 Task: Play online Dominion games in medium mode.
Action: Mouse moved to (199, 324)
Screenshot: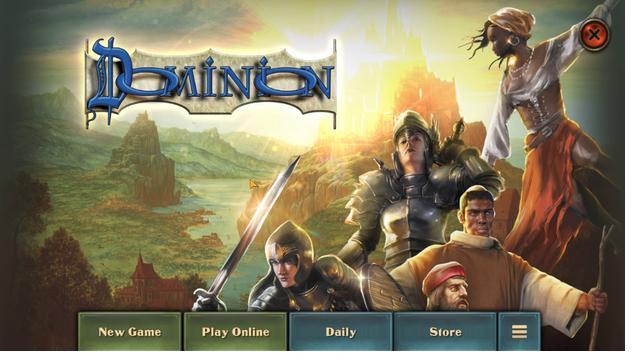 
Action: Mouse pressed left at (199, 324)
Screenshot: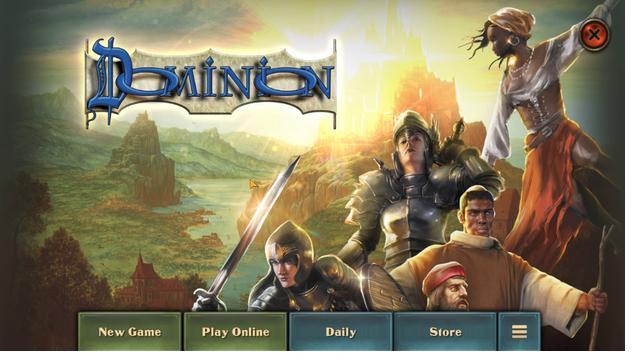 
Action: Mouse moved to (289, 219)
Screenshot: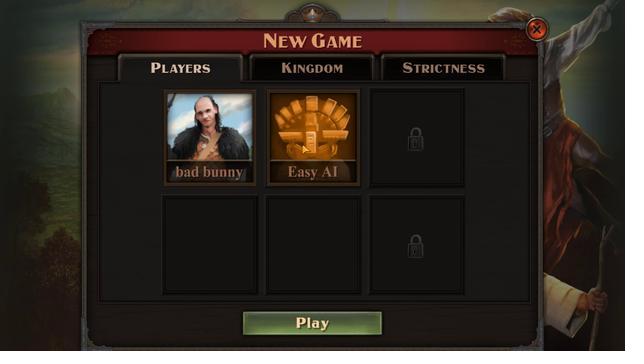 
Action: Mouse pressed left at (289, 219)
Screenshot: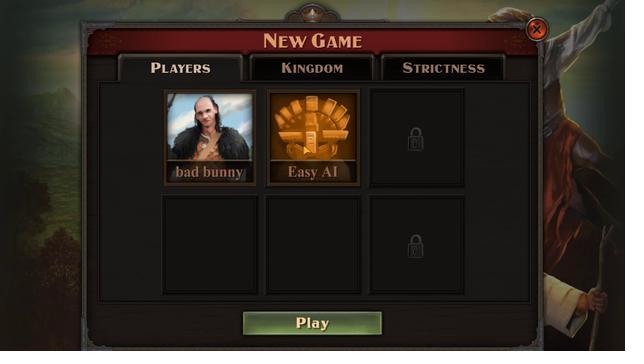 
Action: Mouse moved to (219, 275)
Screenshot: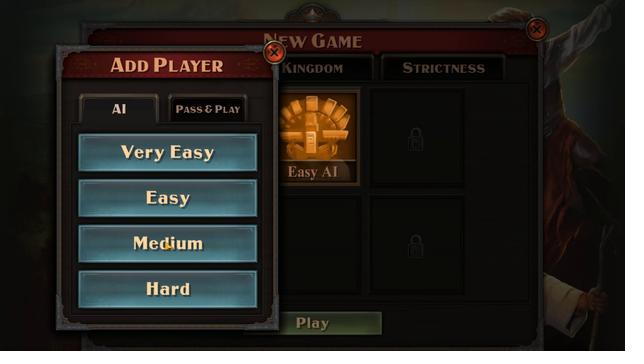 
Action: Mouse pressed left at (219, 275)
Screenshot: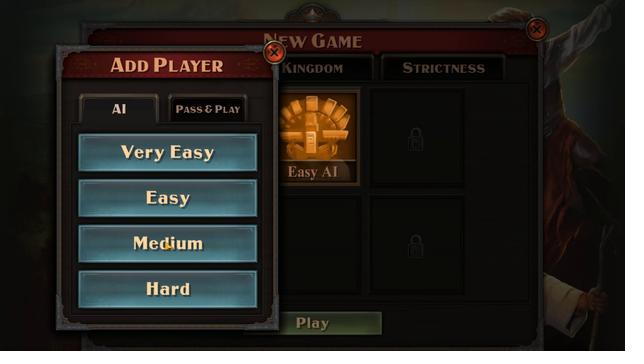 
Action: Mouse moved to (276, 318)
Screenshot: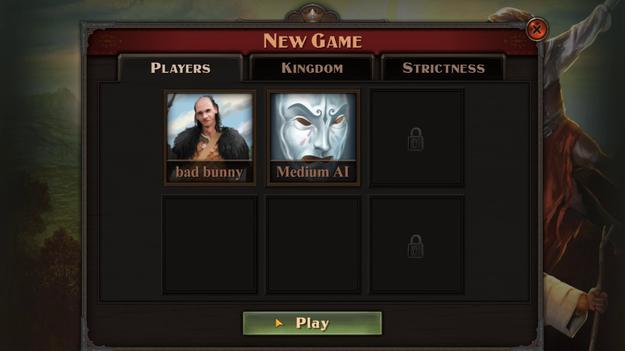 
Action: Mouse pressed left at (276, 318)
Screenshot: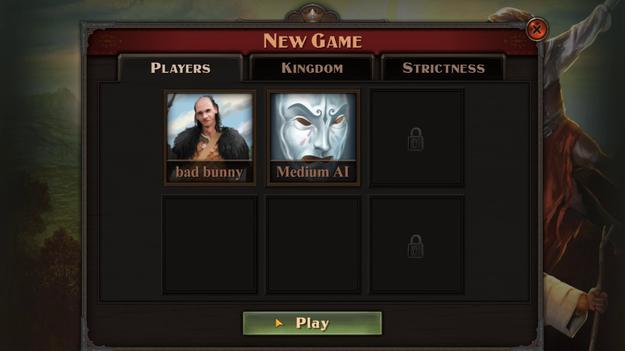 
Action: Mouse moved to (212, 315)
Screenshot: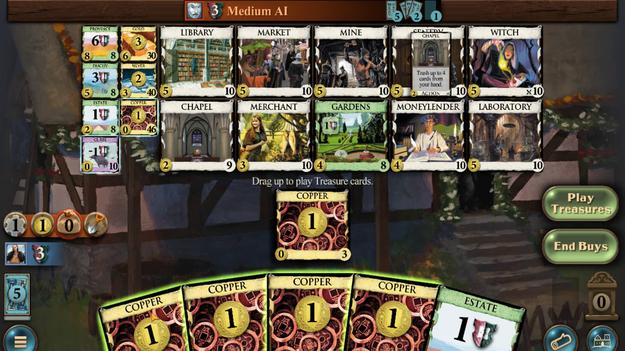 
Action: Mouse pressed left at (212, 315)
Screenshot: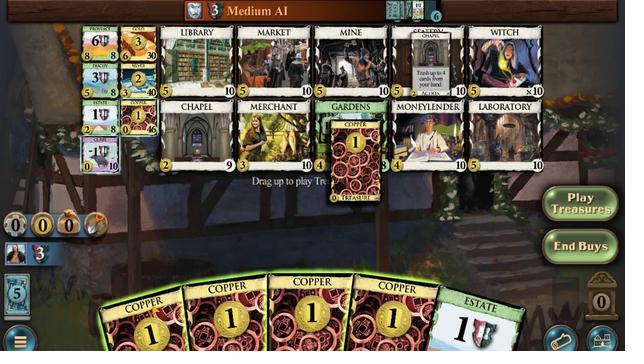 
Action: Mouse moved to (242, 320)
Screenshot: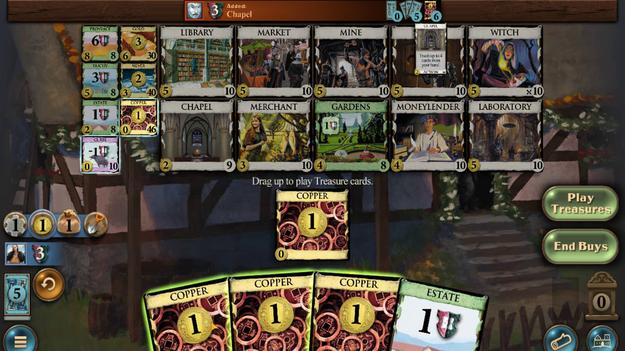
Action: Mouse pressed left at (242, 320)
Screenshot: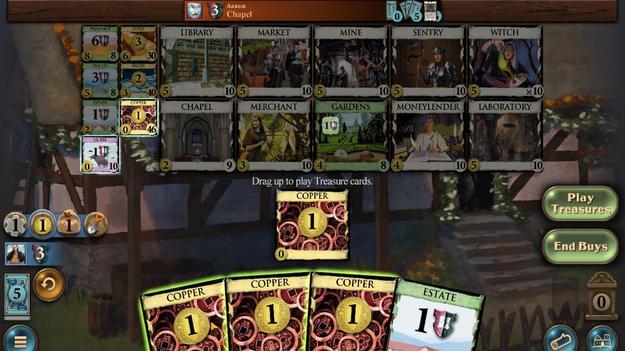 
Action: Mouse moved to (247, 319)
Screenshot: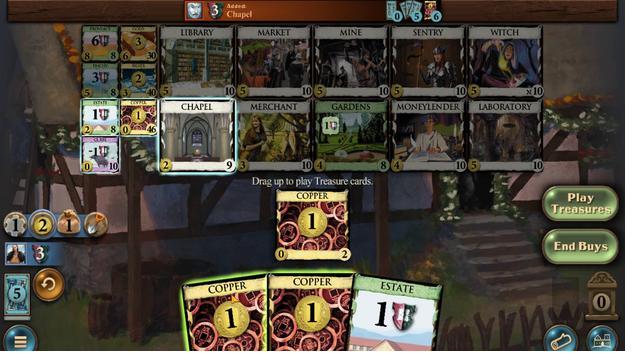 
Action: Mouse pressed left at (247, 319)
Screenshot: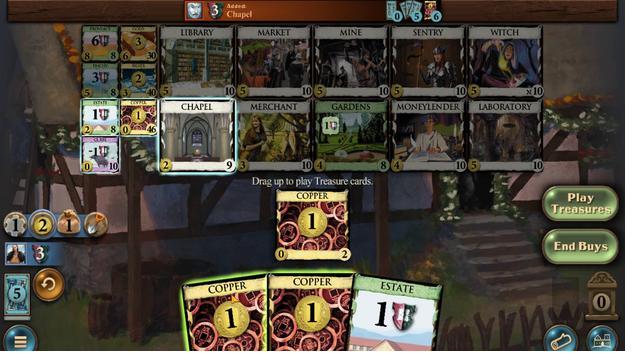 
Action: Mouse moved to (254, 329)
Screenshot: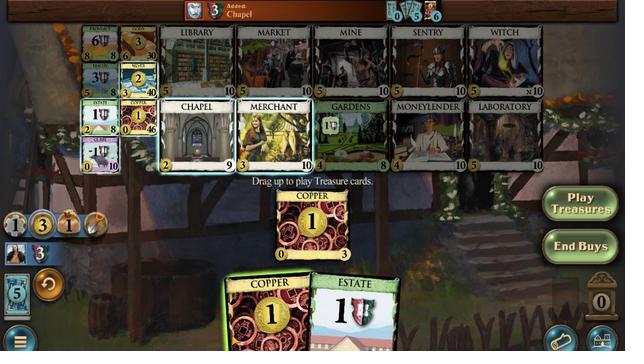 
Action: Mouse pressed left at (254, 329)
Screenshot: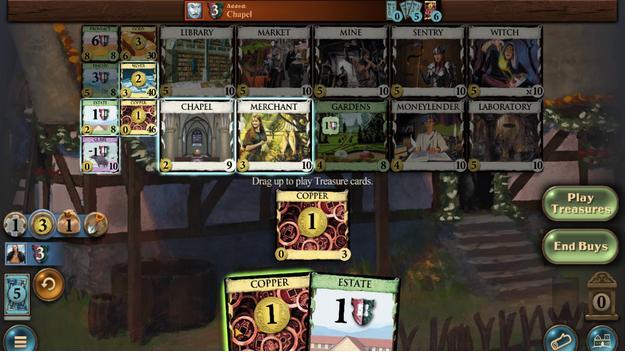 
Action: Mouse moved to (209, 184)
Screenshot: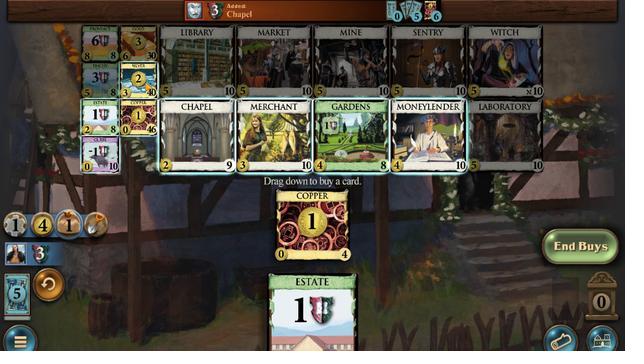 
Action: Mouse pressed left at (209, 184)
Screenshot: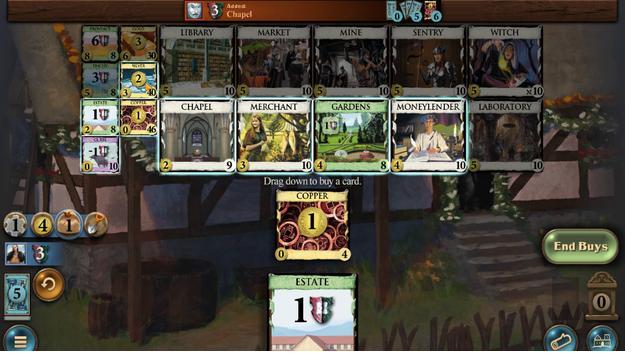 
Action: Mouse moved to (205, 179)
Screenshot: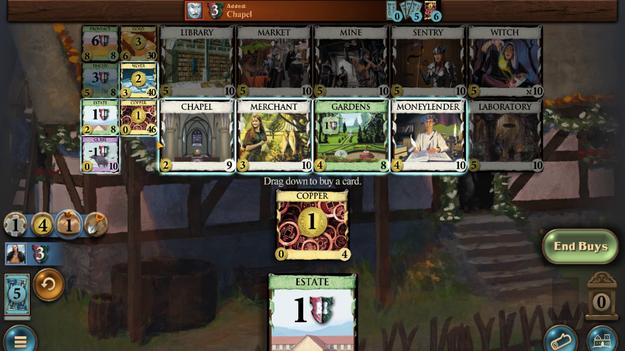 
Action: Mouse pressed left at (205, 179)
Screenshot: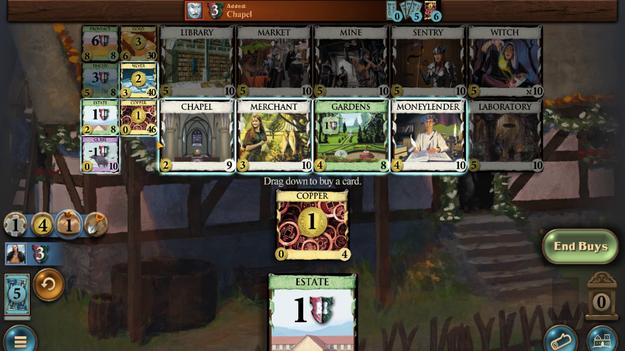 
Action: Mouse moved to (304, 222)
Screenshot: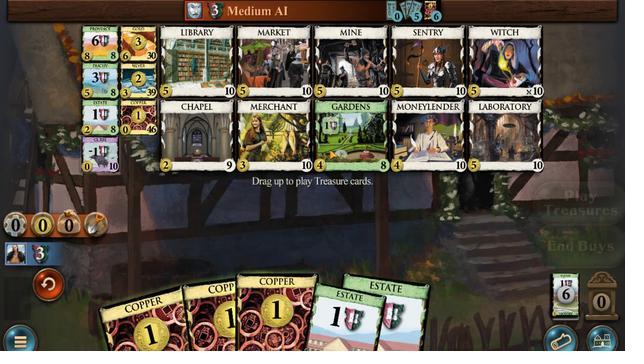 
Action: Mouse pressed left at (304, 222)
Screenshot: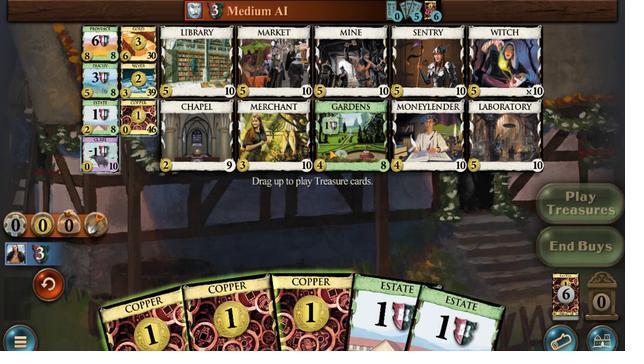 
Action: Mouse moved to (351, 268)
Screenshot: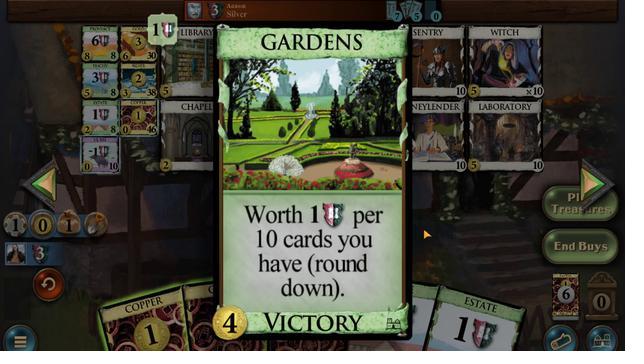 
Action: Mouse pressed left at (351, 268)
Screenshot: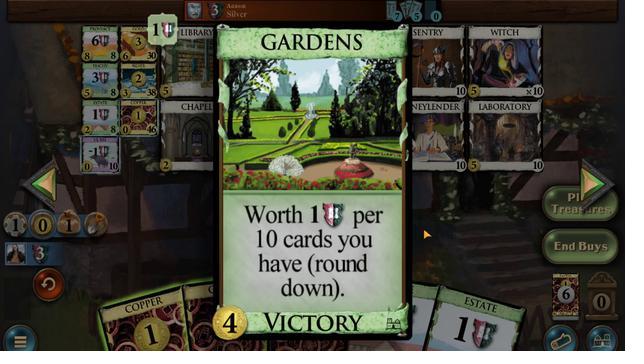 
Action: Mouse moved to (252, 307)
Screenshot: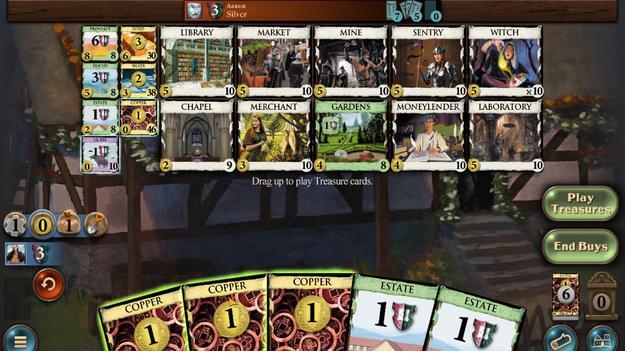 
Action: Mouse pressed left at (252, 307)
Screenshot: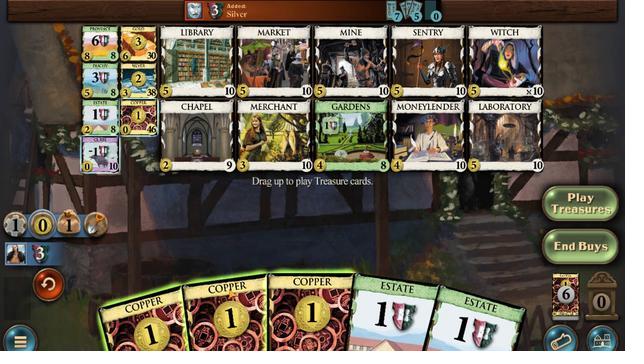 
Action: Mouse moved to (266, 311)
Screenshot: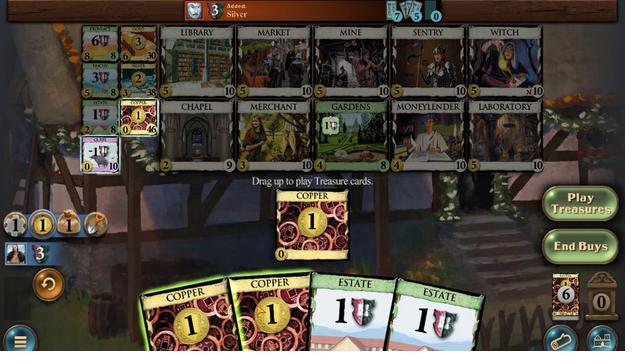 
Action: Mouse pressed left at (266, 311)
Screenshot: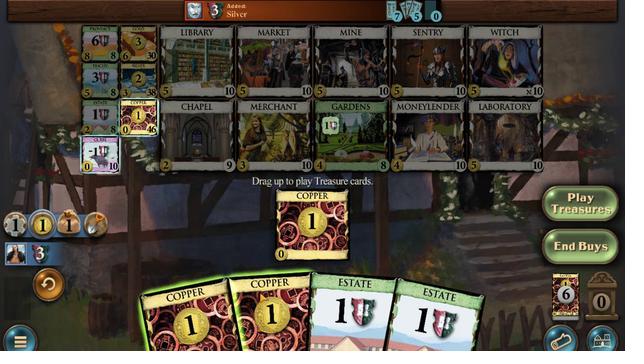
Action: Mouse moved to (244, 310)
Screenshot: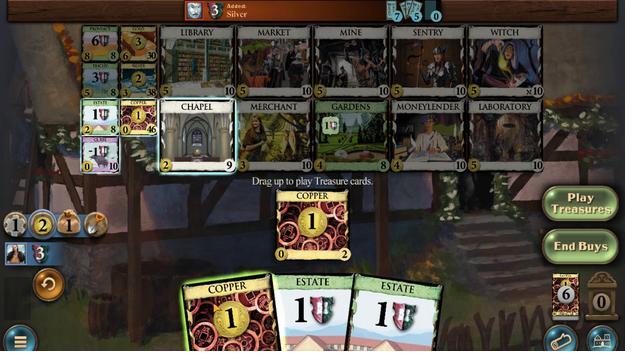 
Action: Mouse pressed left at (244, 310)
Screenshot: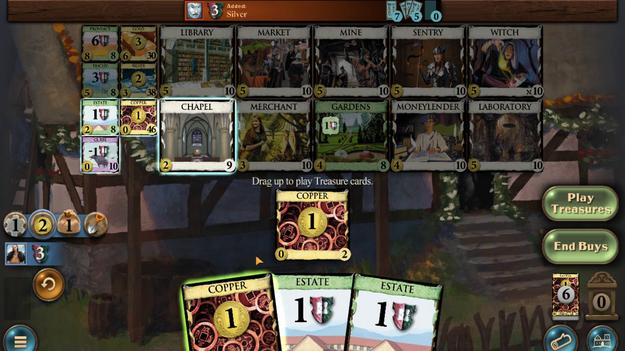 
Action: Mouse moved to (279, 213)
Screenshot: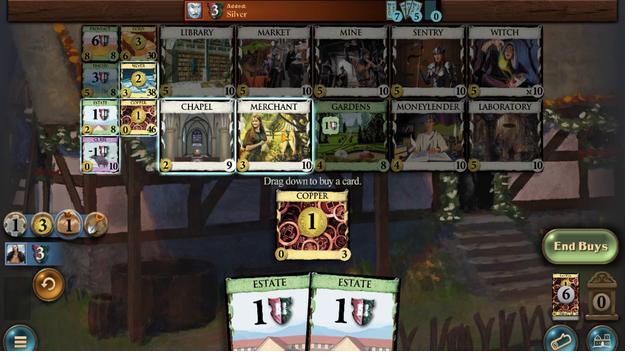 
Action: Mouse pressed left at (279, 213)
Screenshot: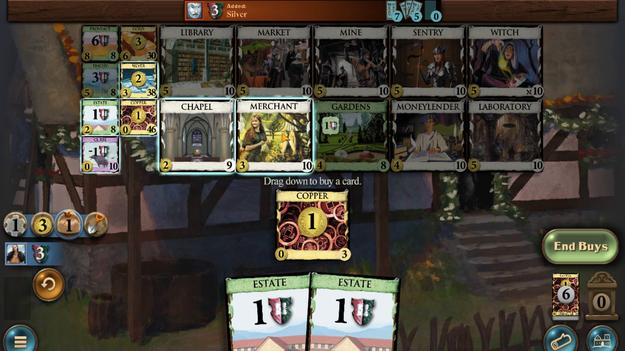 
Action: Mouse pressed left at (279, 213)
Screenshot: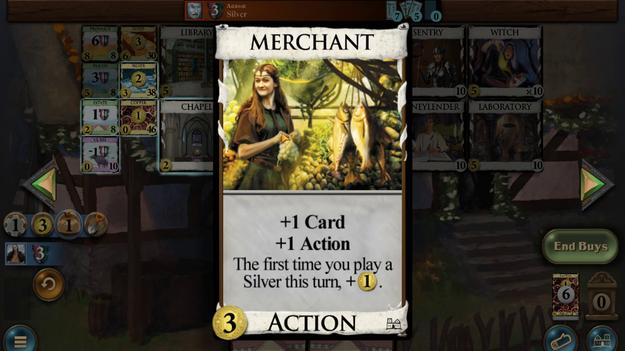 
Action: Mouse moved to (202, 185)
Screenshot: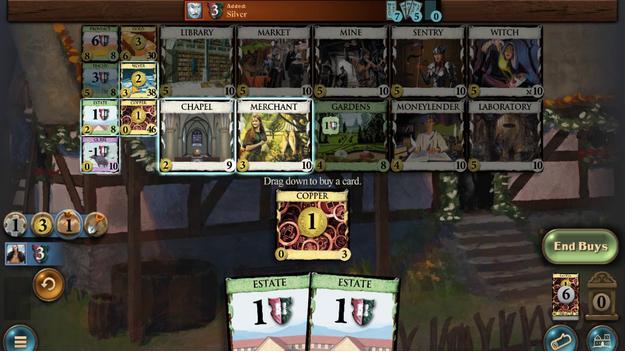 
Action: Mouse pressed left at (202, 185)
Screenshot: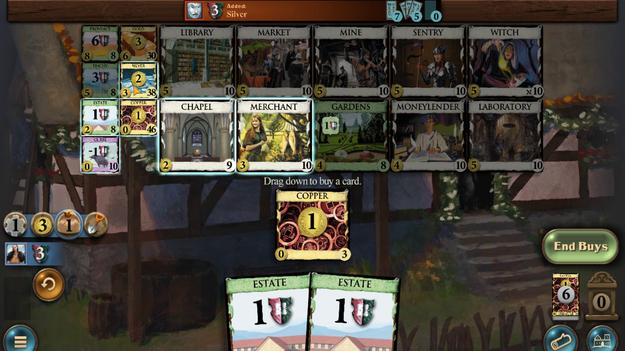 
Action: Mouse moved to (299, 317)
Screenshot: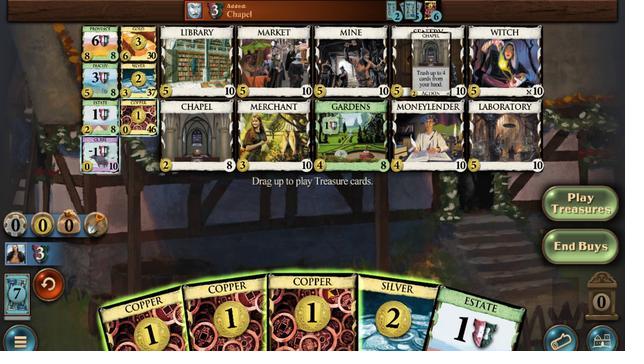 
Action: Mouse pressed left at (299, 317)
Screenshot: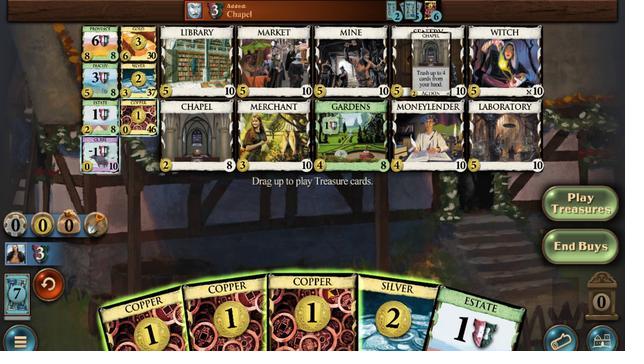 
Action: Mouse moved to (274, 317)
Screenshot: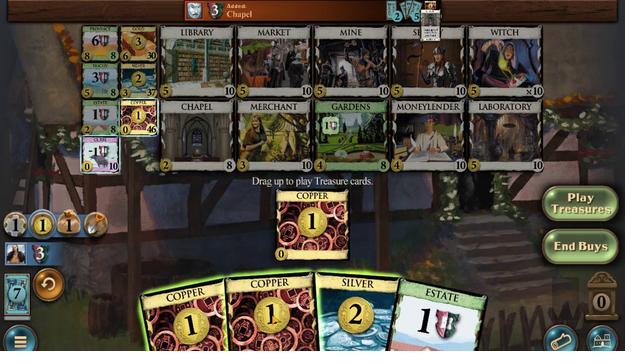 
Action: Mouse pressed left at (274, 317)
Screenshot: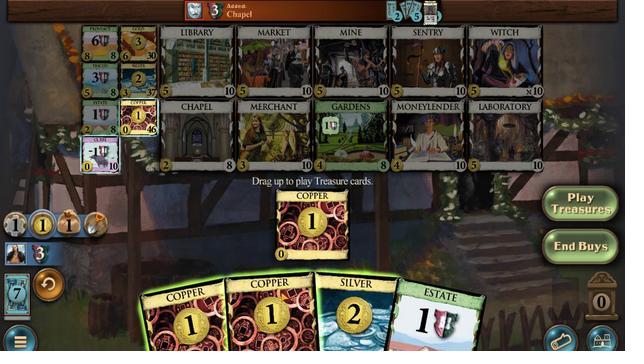 
Action: Mouse moved to (289, 323)
Screenshot: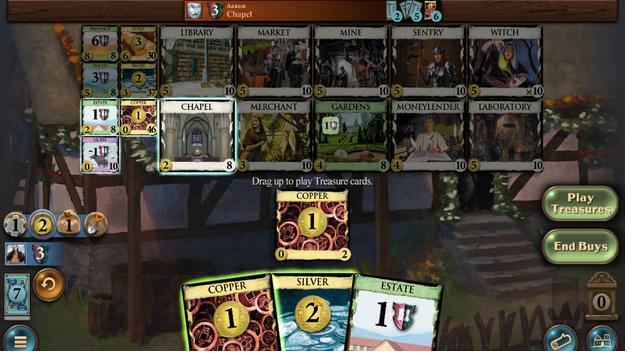 
Action: Mouse pressed left at (289, 323)
Screenshot: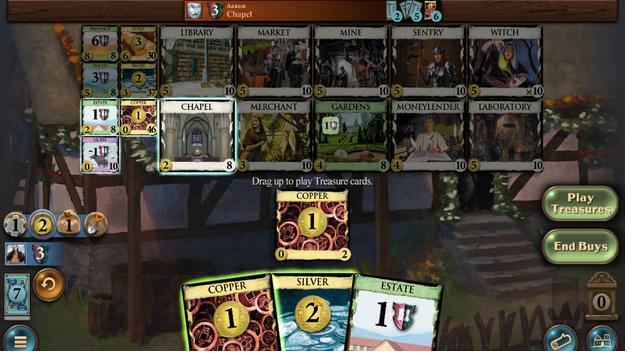 
Action: Mouse moved to (313, 212)
Screenshot: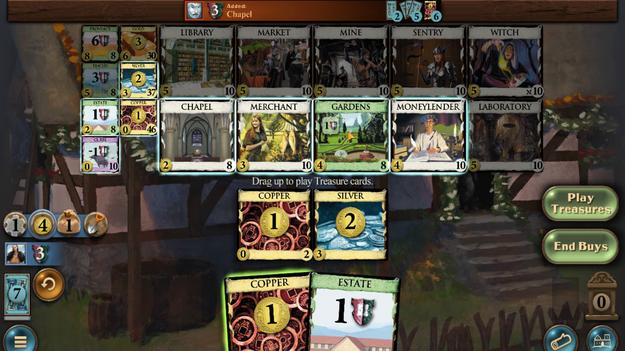 
Action: Mouse pressed left at (313, 212)
Screenshot: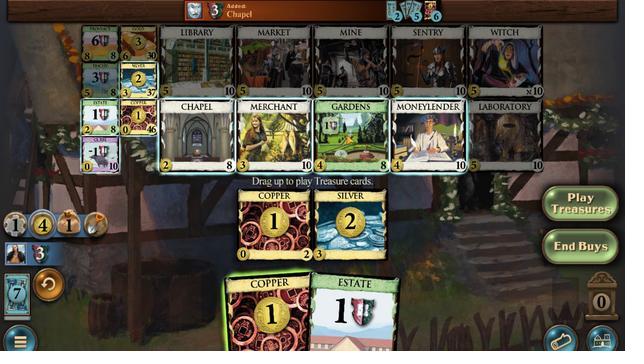 
Action: Mouse moved to (354, 219)
Screenshot: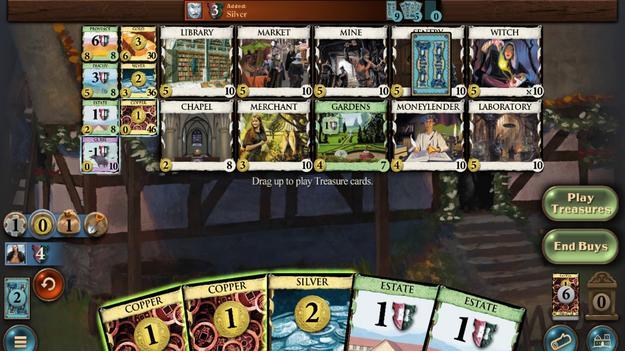
Action: Mouse pressed left at (354, 219)
Screenshot: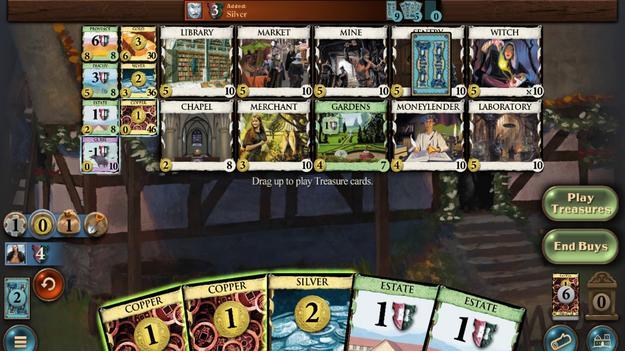 
Action: Mouse moved to (358, 259)
Screenshot: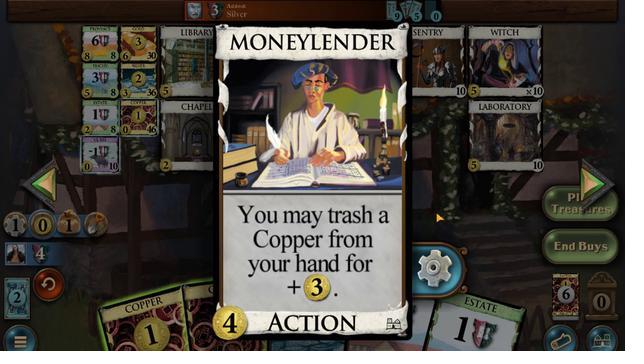 
Action: Mouse pressed left at (358, 259)
Screenshot: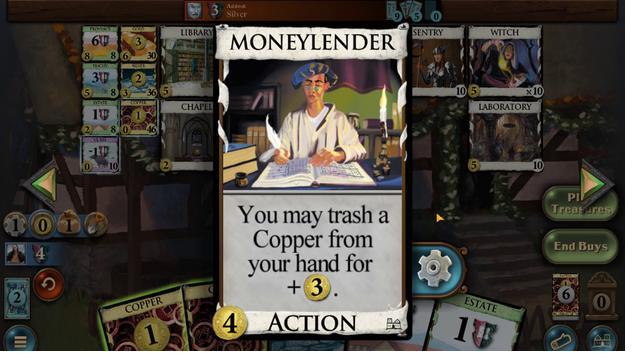 
Action: Mouse moved to (384, 220)
Screenshot: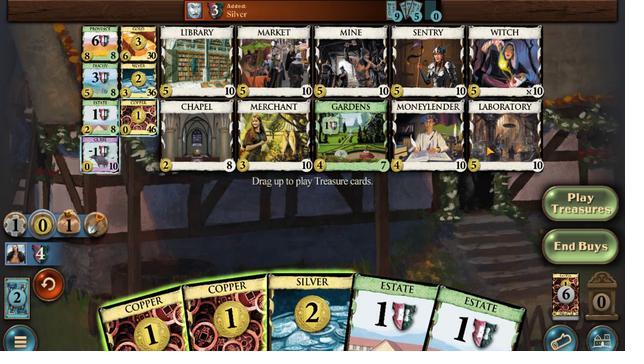 
Action: Mouse pressed left at (384, 220)
Screenshot: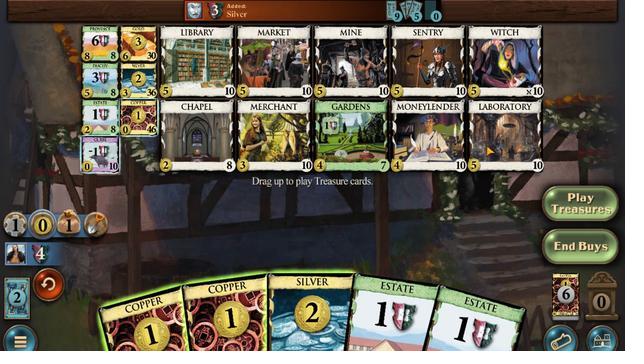 
Action: Mouse moved to (380, 257)
Screenshot: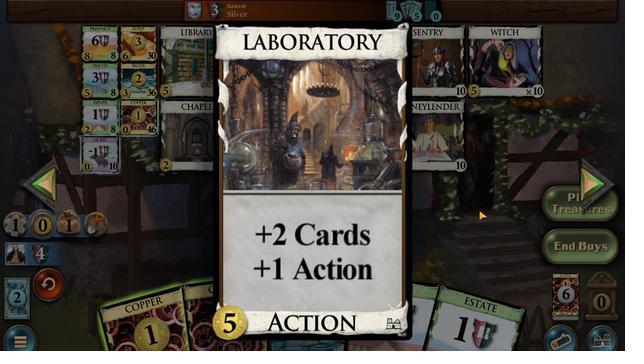 
Action: Mouse pressed left at (380, 257)
Screenshot: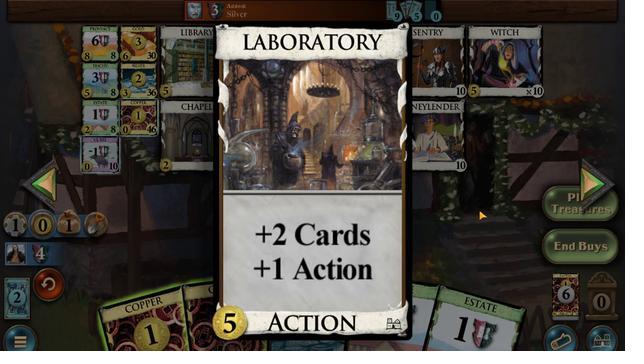 
Action: Mouse moved to (245, 315)
Screenshot: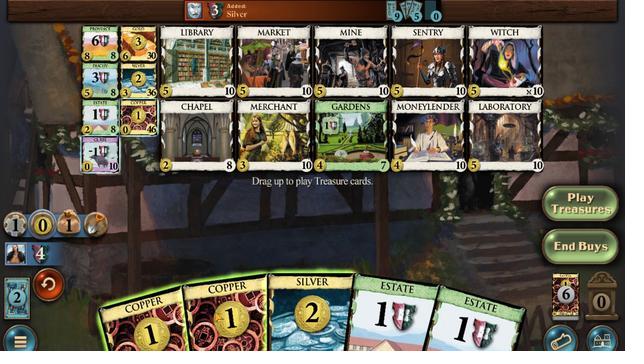 
Action: Mouse pressed left at (245, 315)
Screenshot: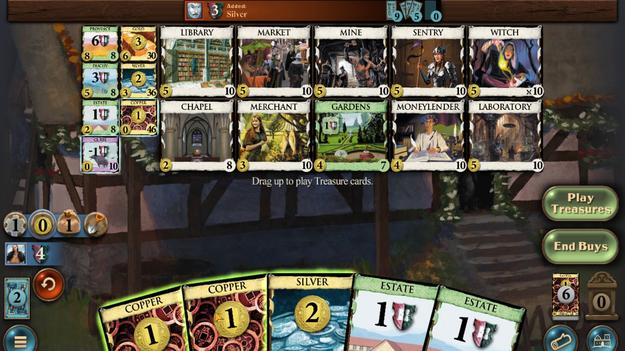 
Action: Mouse moved to (215, 326)
Screenshot: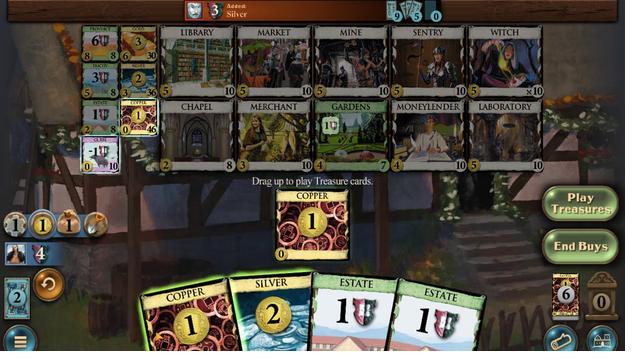 
Action: Mouse pressed left at (215, 326)
Screenshot: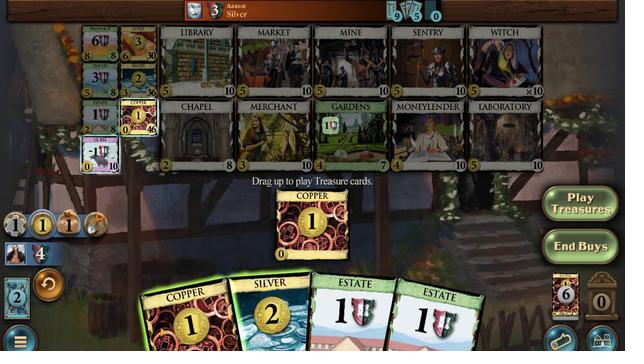 
Action: Mouse moved to (249, 330)
Screenshot: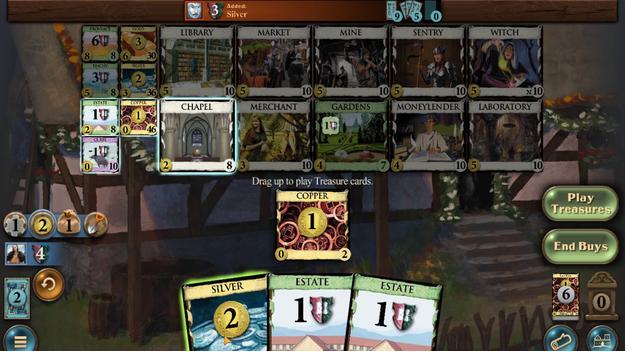 
Action: Mouse pressed left at (249, 330)
Screenshot: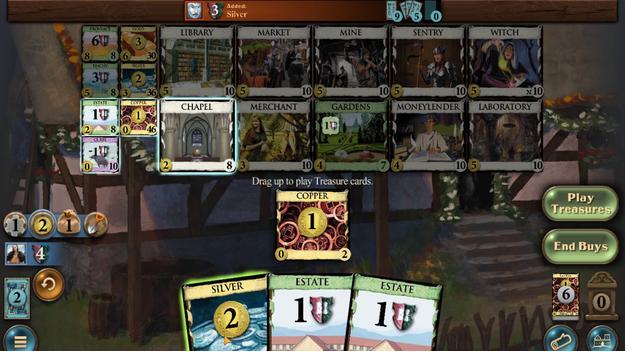 
Action: Mouse moved to (316, 211)
Screenshot: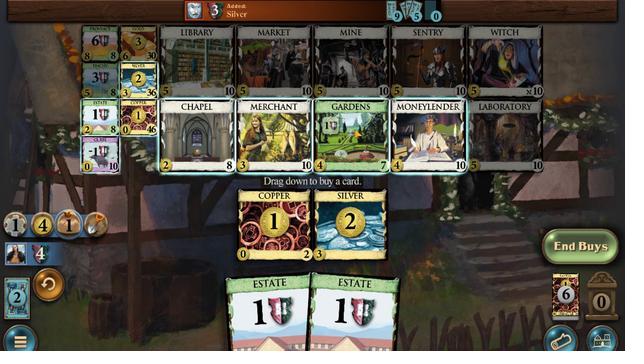 
Action: Mouse pressed left at (316, 211)
Screenshot: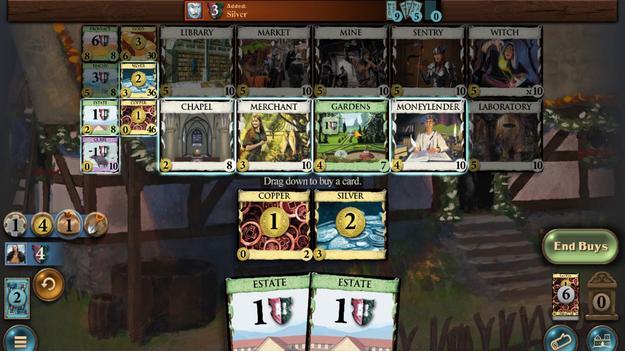 
Action: Mouse moved to (334, 306)
Screenshot: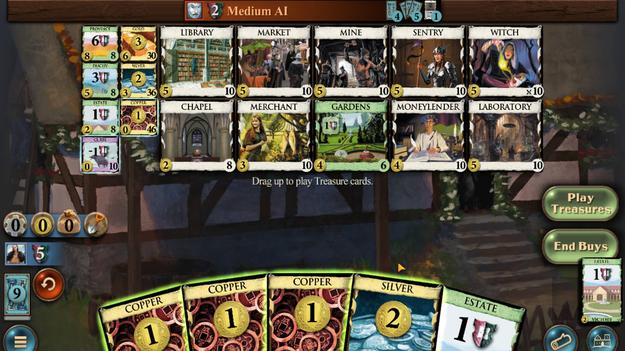 
Action: Mouse pressed left at (334, 306)
Screenshot: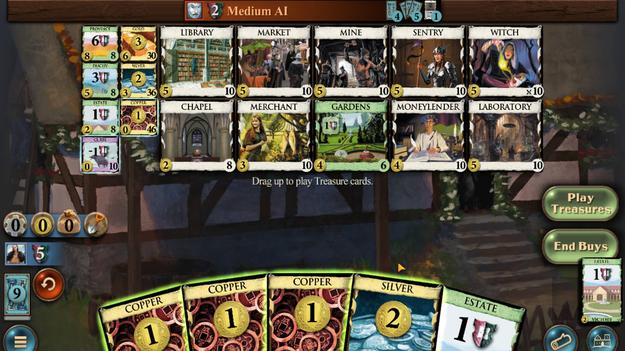 
Action: Mouse moved to (323, 301)
Screenshot: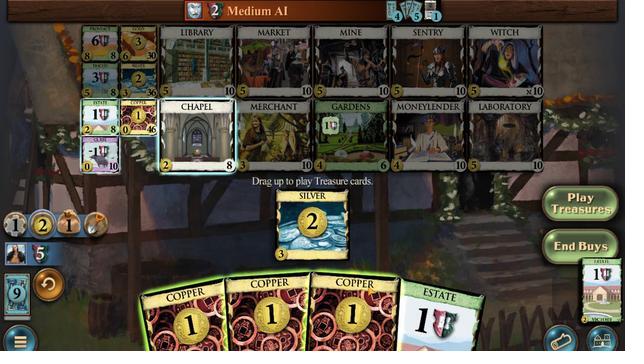 
Action: Mouse pressed left at (323, 301)
Screenshot: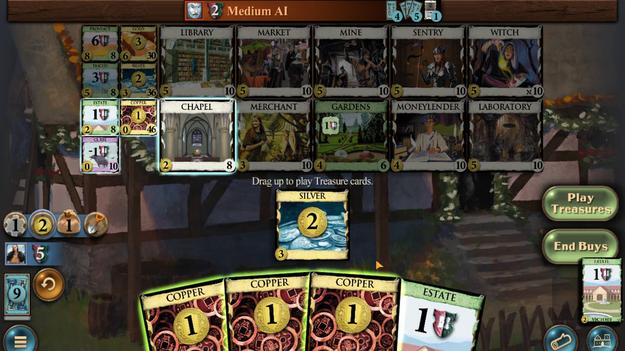 
Action: Mouse moved to (303, 307)
Screenshot: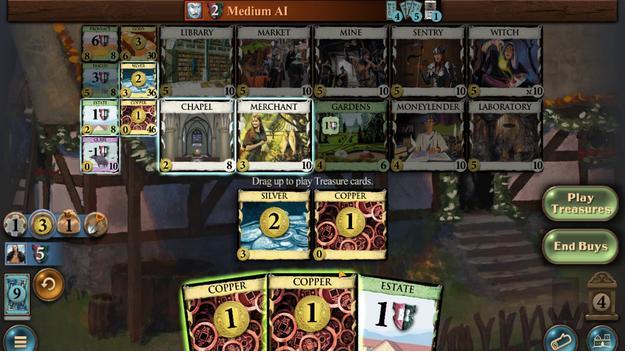 
Action: Mouse pressed left at (303, 307)
Screenshot: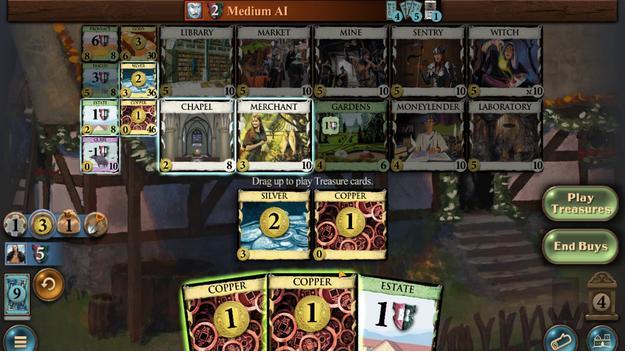 
Action: Mouse moved to (278, 307)
Screenshot: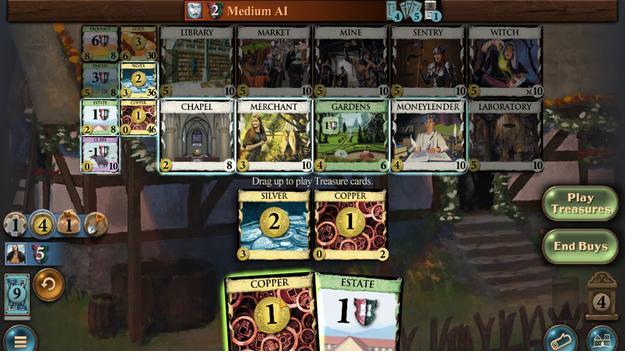 
Action: Mouse pressed left at (278, 307)
Screenshot: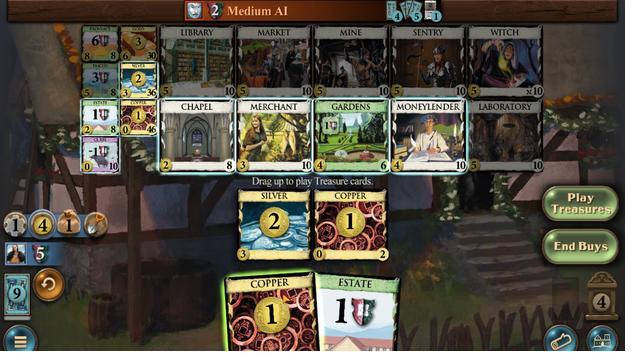 
Action: Mouse moved to (188, 182)
Screenshot: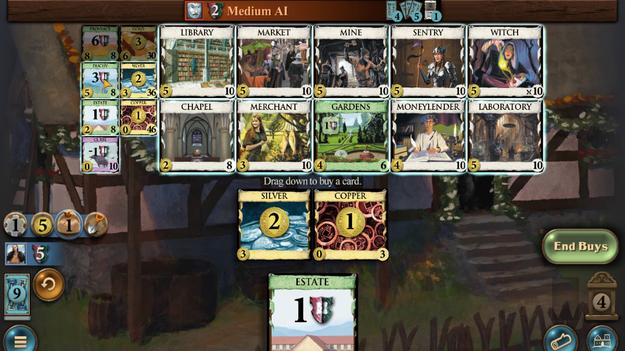 
Action: Mouse pressed left at (188, 182)
Screenshot: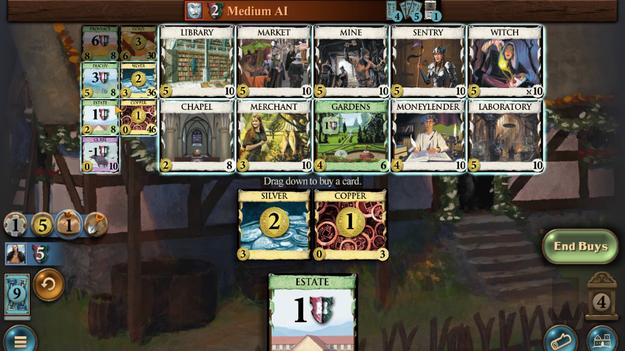 
Action: Mouse moved to (216, 314)
Screenshot: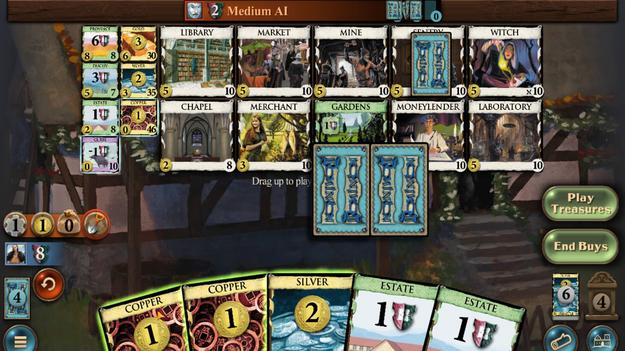 
Action: Mouse pressed left at (216, 314)
Screenshot: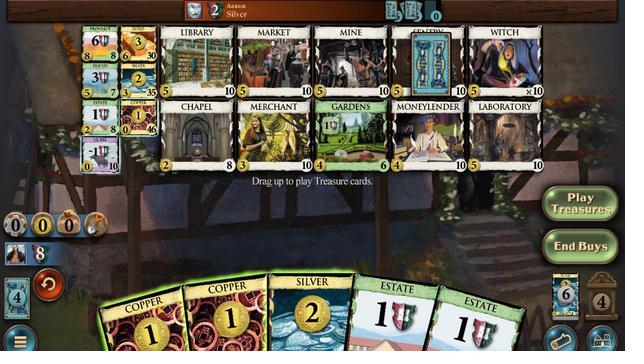 
Action: Mouse moved to (278, 308)
Screenshot: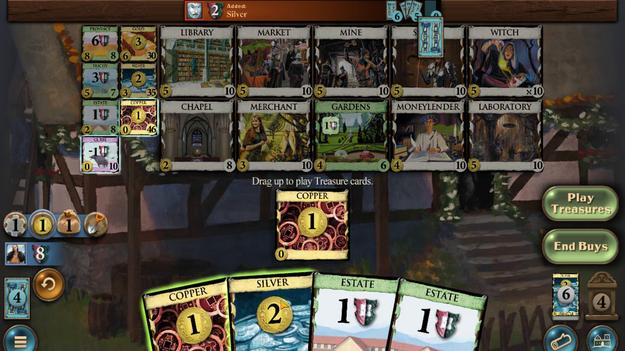 
Action: Mouse pressed left at (278, 308)
Screenshot: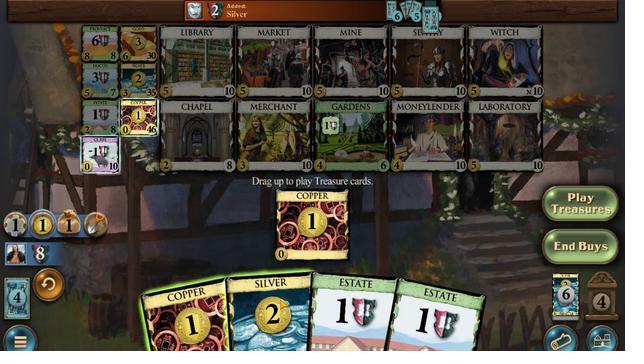 
Action: Mouse moved to (202, 182)
Screenshot: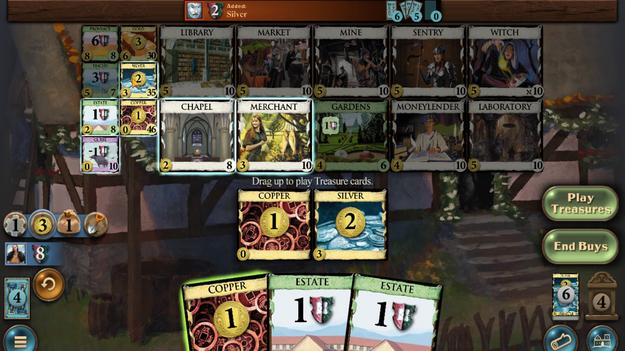 
Action: Mouse pressed left at (202, 182)
Screenshot: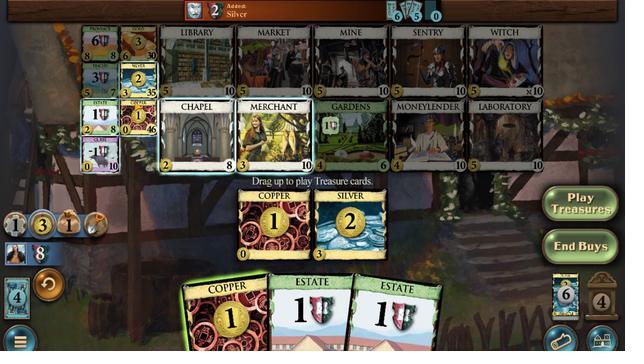 
Action: Mouse moved to (242, 317)
Screenshot: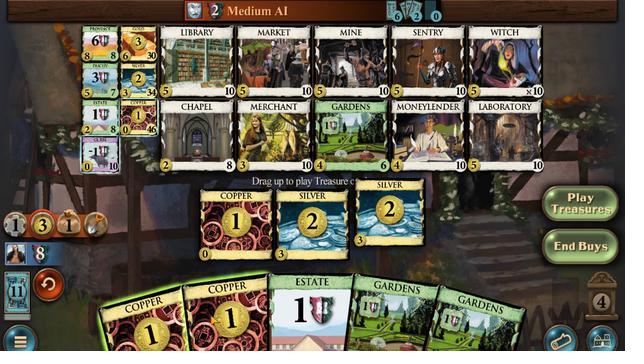
Action: Mouse pressed left at (242, 317)
Screenshot: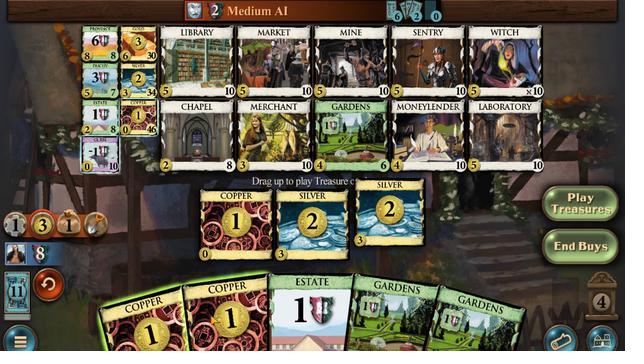 
Action: Mouse moved to (221, 320)
Screenshot: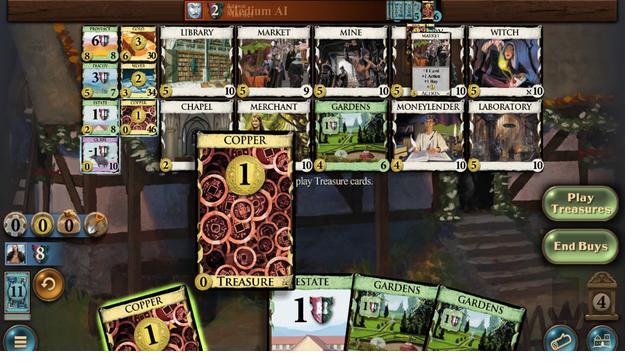 
Action: Mouse pressed left at (221, 320)
Screenshot: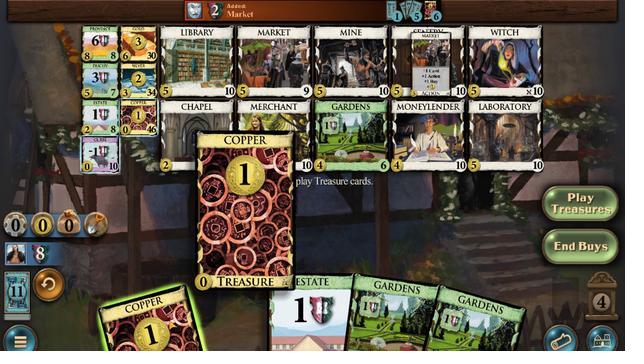 
Action: Mouse moved to (187, 206)
Screenshot: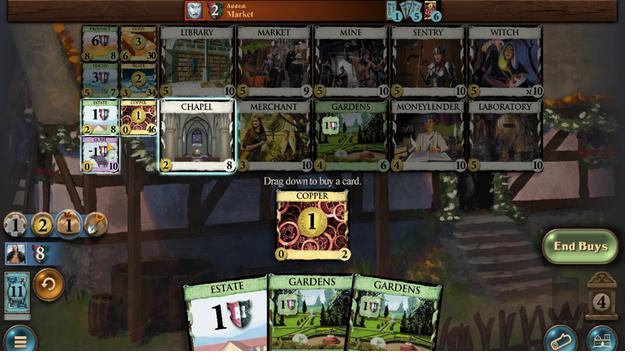 
Action: Mouse pressed left at (187, 206)
Screenshot: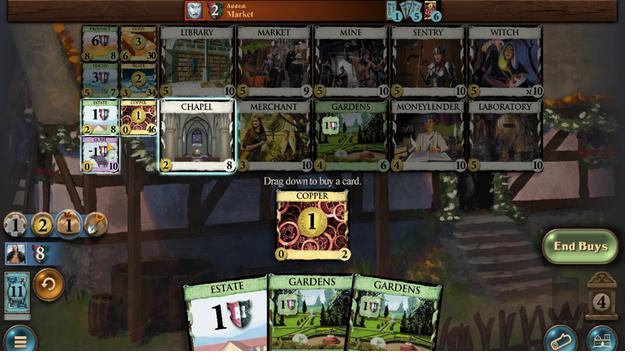 
Action: Mouse moved to (323, 311)
Screenshot: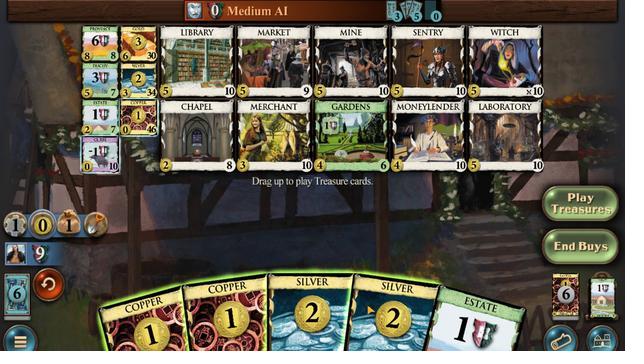 
Action: Mouse pressed left at (323, 311)
Screenshot: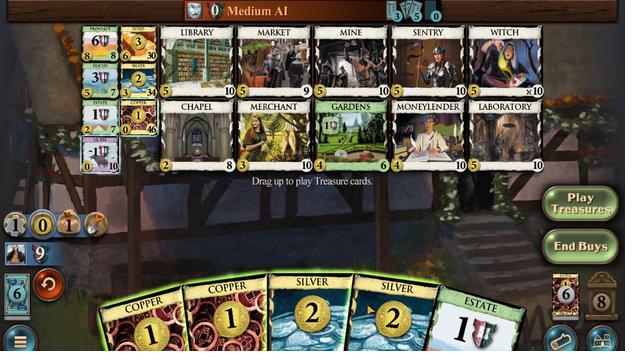 
Action: Mouse moved to (313, 306)
Screenshot: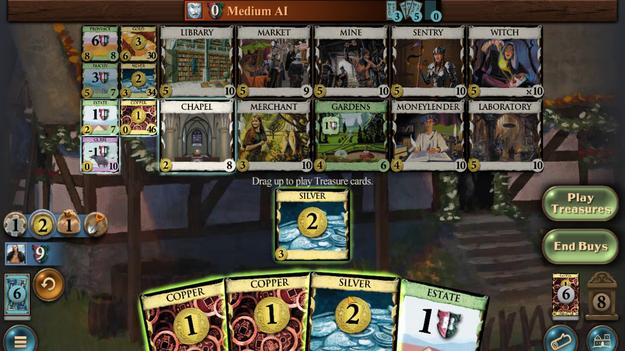 
Action: Mouse pressed left at (313, 306)
Screenshot: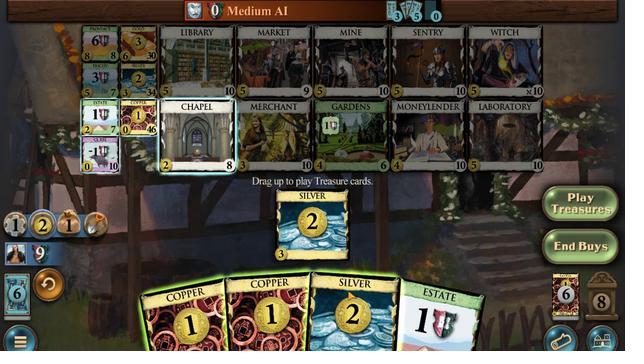
Action: Mouse moved to (300, 307)
Screenshot: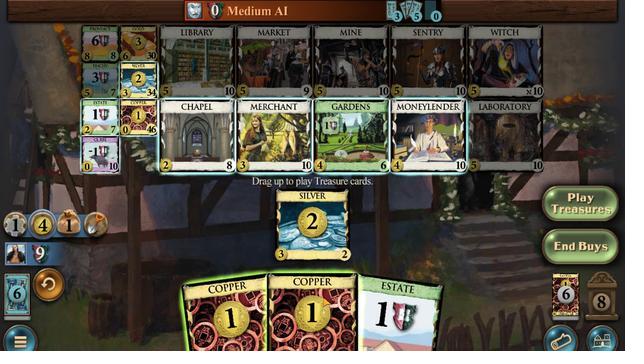 
Action: Mouse pressed left at (300, 307)
Screenshot: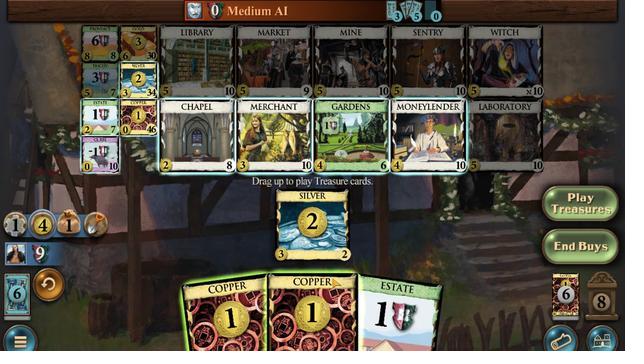 
Action: Mouse moved to (285, 315)
Screenshot: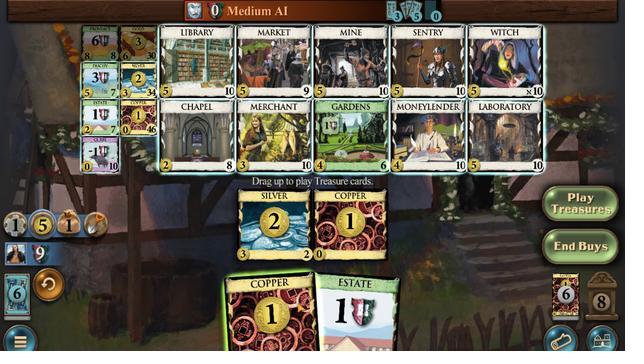 
Action: Mouse pressed left at (285, 315)
Screenshot: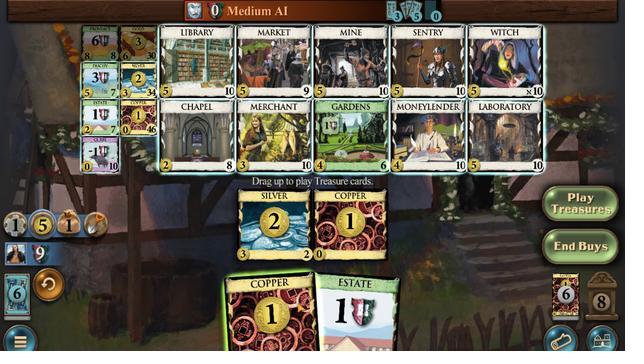 
Action: Mouse moved to (395, 220)
Screenshot: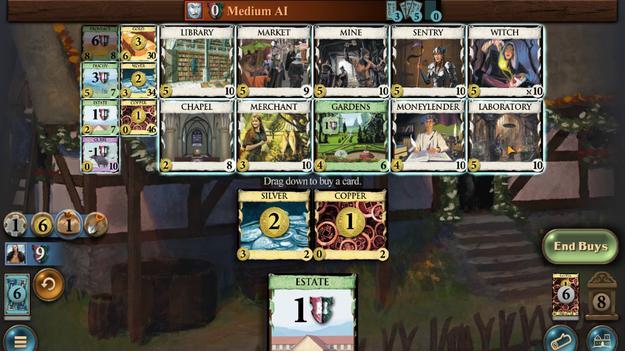 
Action: Mouse pressed left at (395, 220)
Screenshot: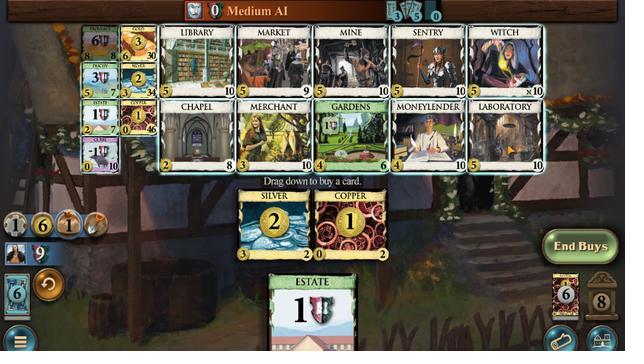 
Action: Mouse moved to (297, 312)
Screenshot: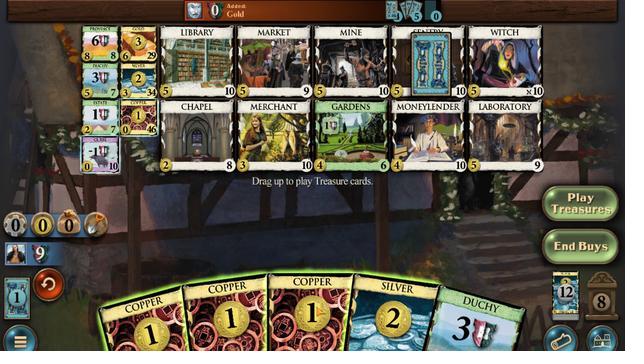
Action: Mouse pressed left at (297, 312)
Screenshot: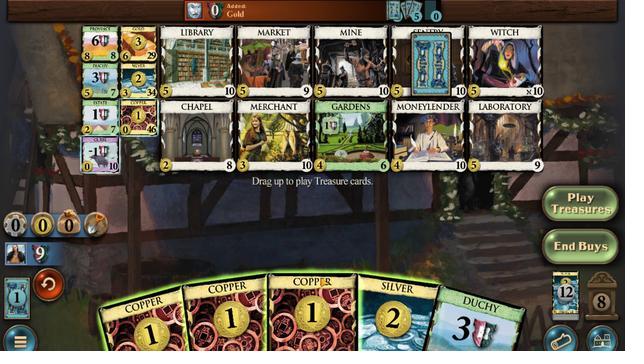 
Action: Mouse moved to (277, 298)
Screenshot: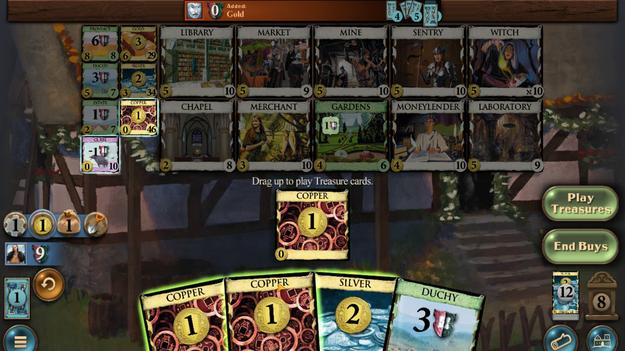 
Action: Mouse pressed left at (277, 298)
Screenshot: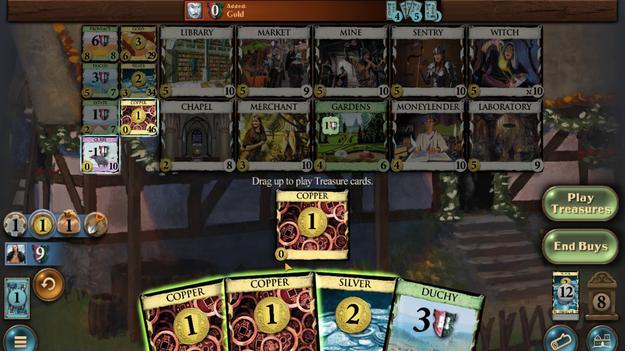 
Action: Mouse moved to (256, 301)
Screenshot: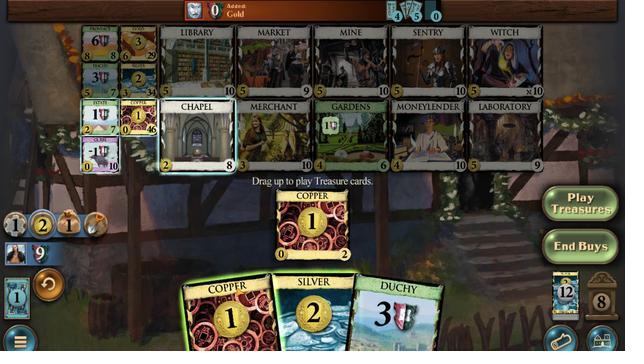 
Action: Mouse pressed left at (256, 301)
Screenshot: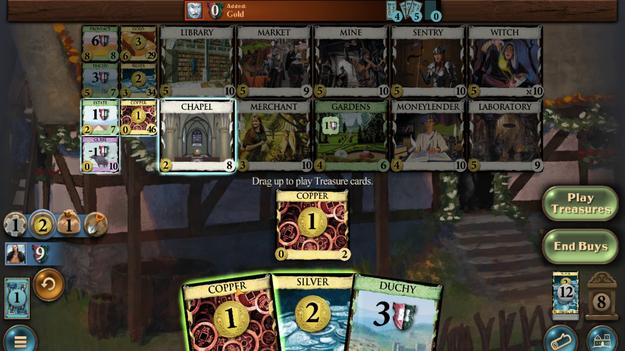 
Action: Mouse moved to (206, 182)
Screenshot: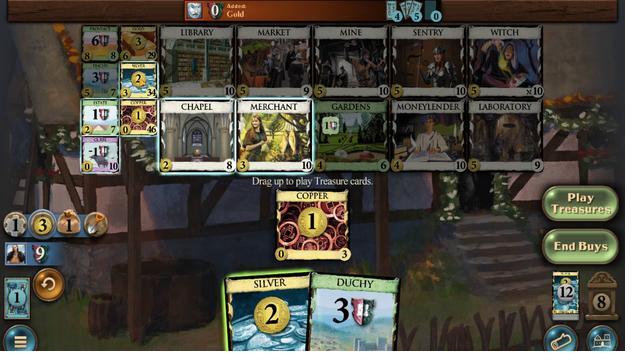 
Action: Mouse pressed left at (206, 182)
Screenshot: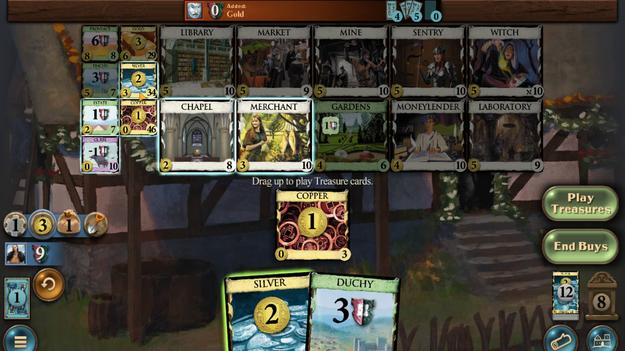 
Action: Mouse moved to (207, 320)
Screenshot: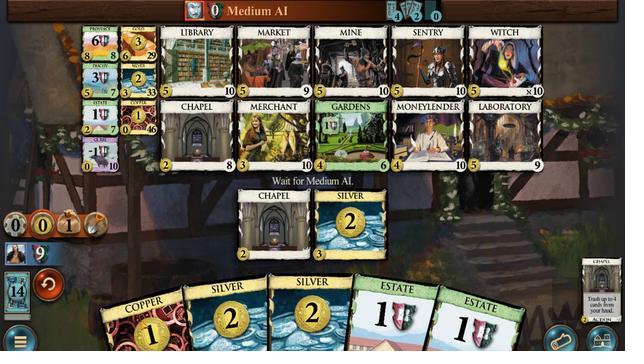 
Action: Mouse pressed left at (207, 320)
Screenshot: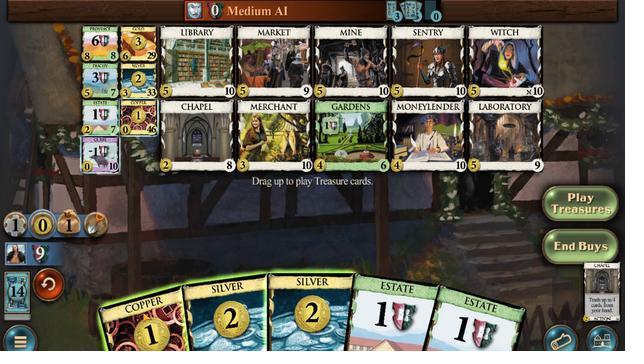 
Action: Mouse moved to (207, 204)
Screenshot: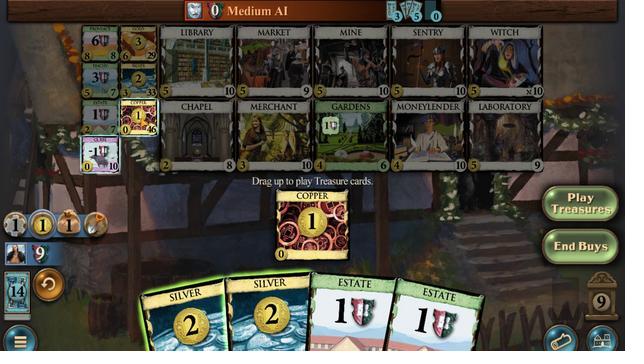 
Action: Mouse pressed left at (207, 204)
Screenshot: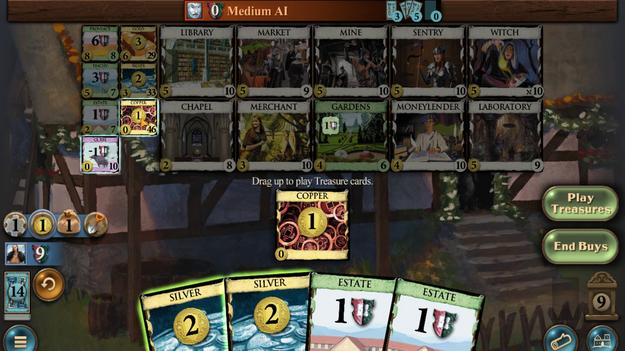 
Action: Mouse moved to (241, 319)
Screenshot: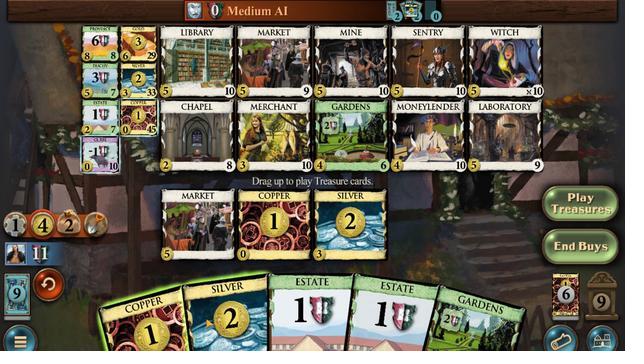 
Action: Mouse pressed left at (241, 319)
Screenshot: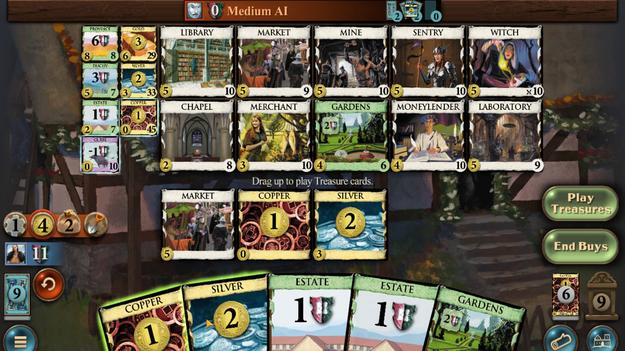 
Action: Mouse moved to (241, 311)
Screenshot: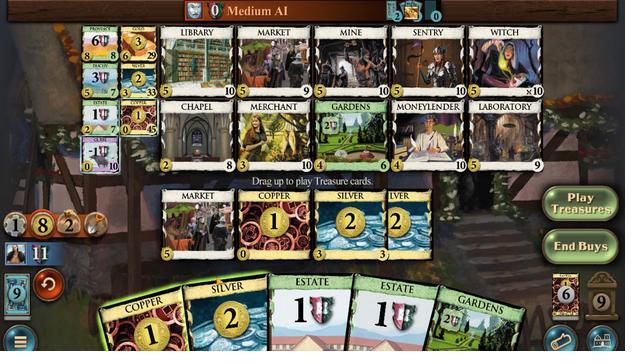 
Action: Mouse pressed left at (241, 311)
Screenshot: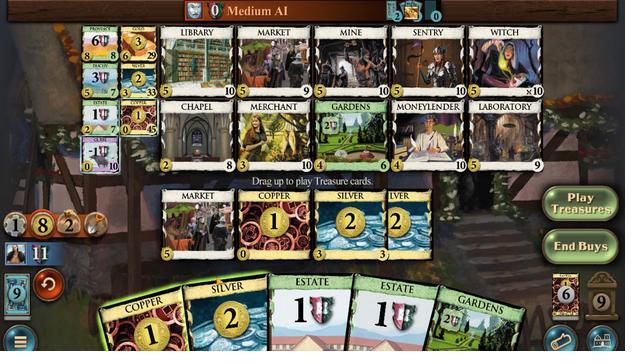
Action: Mouse moved to (218, 318)
Screenshot: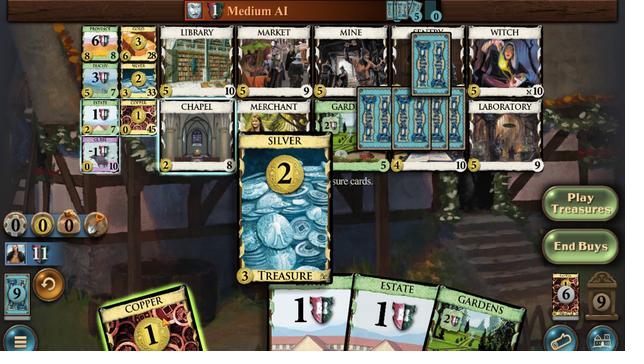 
Action: Mouse pressed left at (218, 318)
Screenshot: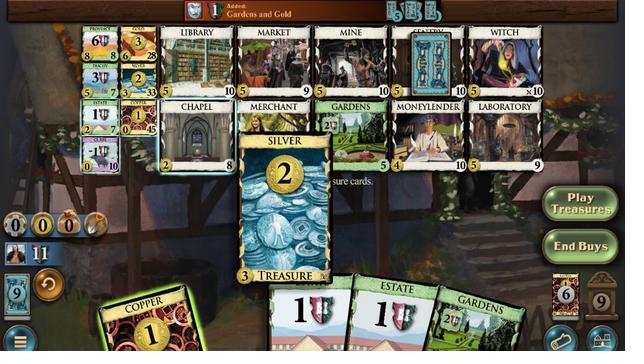 
Action: Mouse moved to (205, 186)
Screenshot: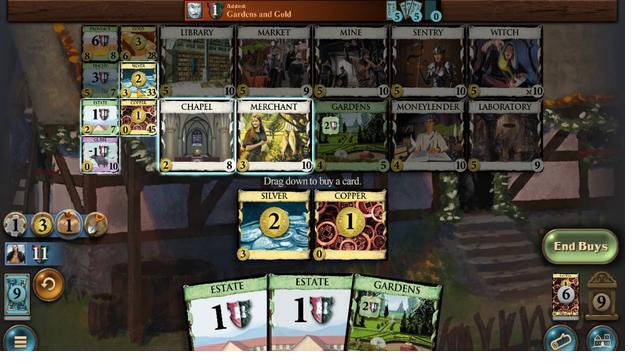 
Action: Mouse pressed left at (205, 186)
Screenshot: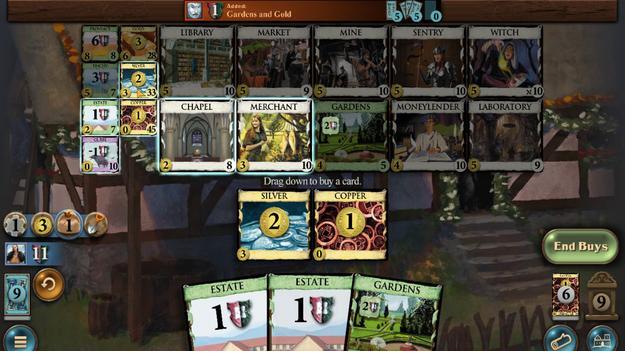 
Action: Mouse moved to (329, 301)
Screenshot: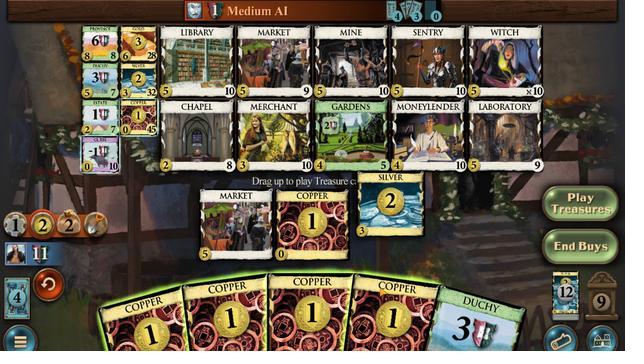 
Action: Mouse pressed left at (329, 301)
Screenshot: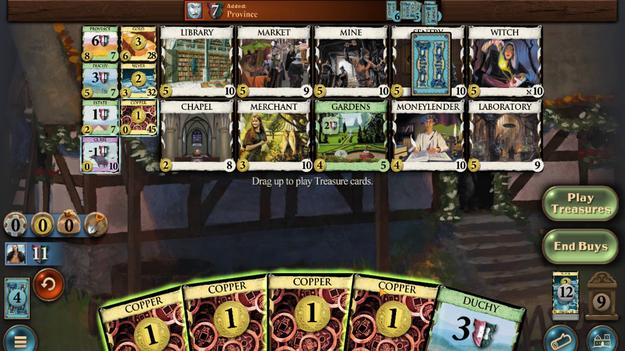 
Action: Mouse moved to (304, 302)
Screenshot: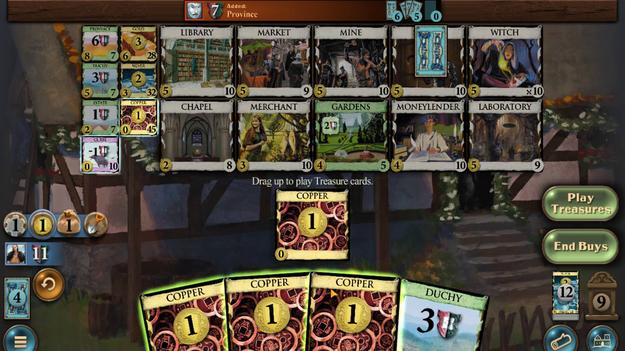 
Action: Mouse pressed left at (304, 302)
Screenshot: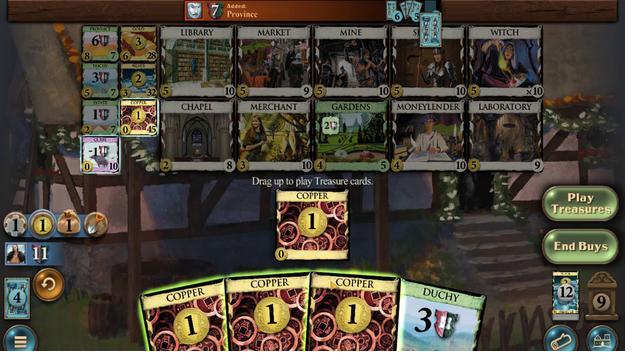 
Action: Mouse moved to (299, 308)
Screenshot: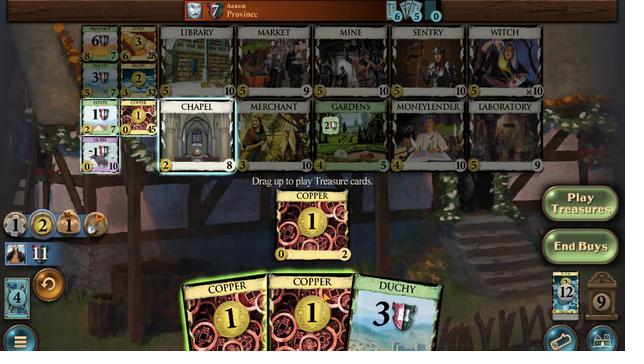 
Action: Mouse pressed left at (299, 308)
Screenshot: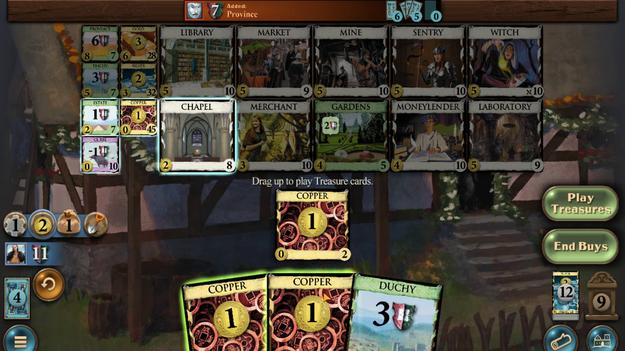 
Action: Mouse moved to (271, 307)
Screenshot: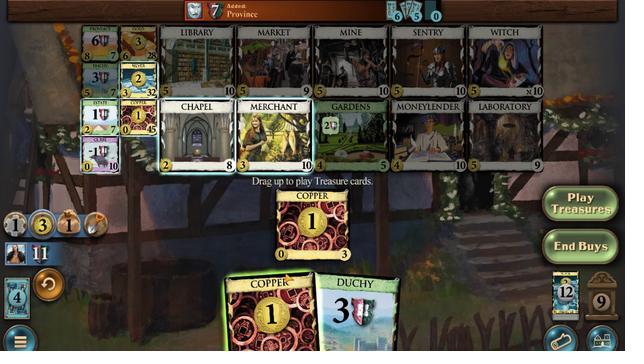
Action: Mouse pressed left at (271, 307)
Screenshot: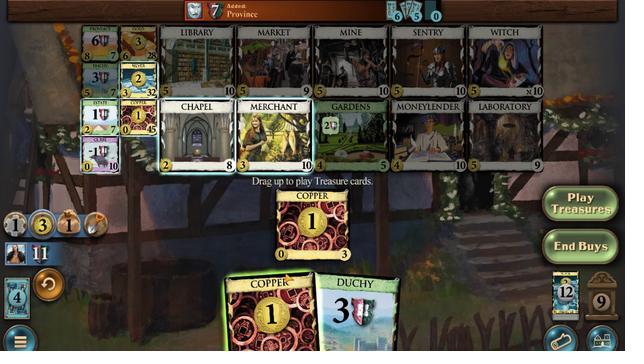 
Action: Mouse moved to (309, 222)
Screenshot: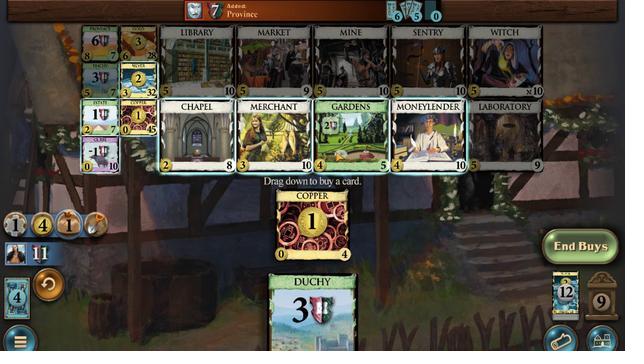 
Action: Mouse pressed left at (309, 222)
Screenshot: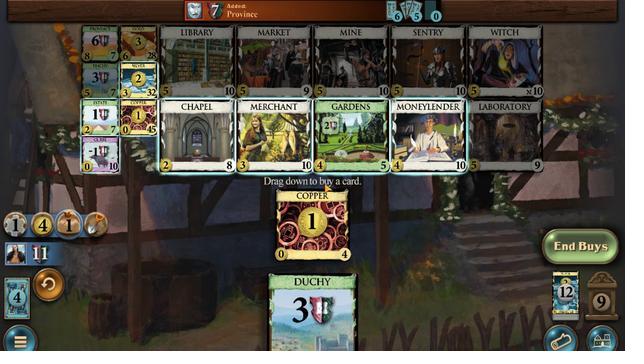 
Action: Mouse moved to (216, 314)
Screenshot: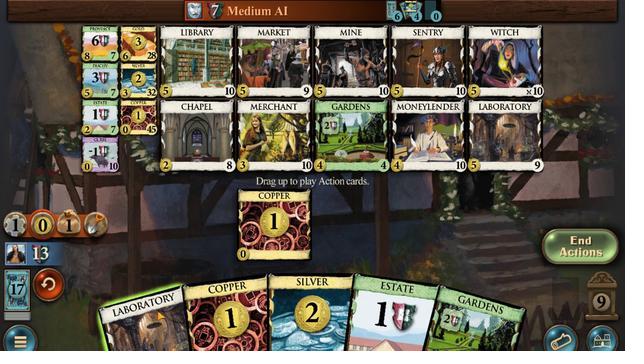 
Action: Mouse pressed left at (216, 314)
Screenshot: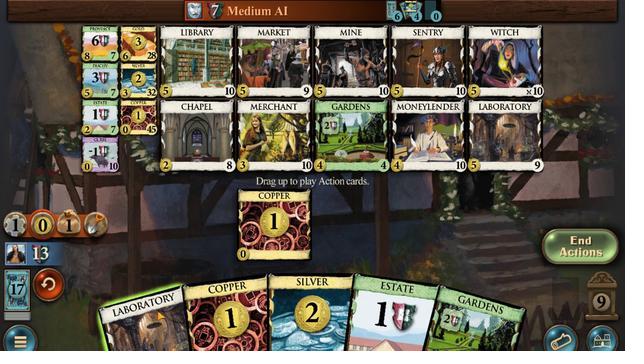 
Action: Mouse moved to (283, 321)
Screenshot: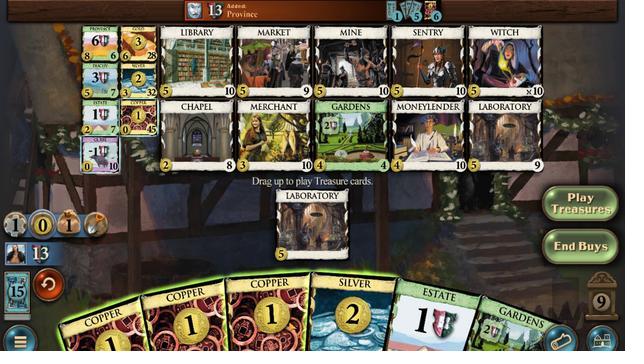 
Action: Mouse pressed left at (283, 321)
Screenshot: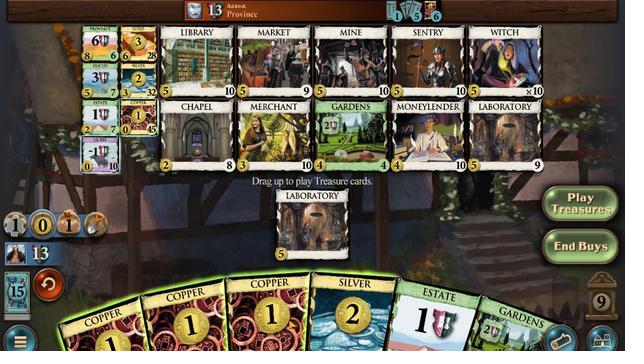 
Action: Mouse moved to (254, 318)
Screenshot: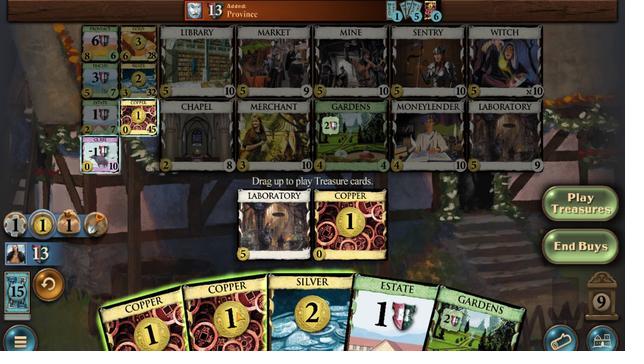 
Action: Mouse pressed left at (254, 318)
Screenshot: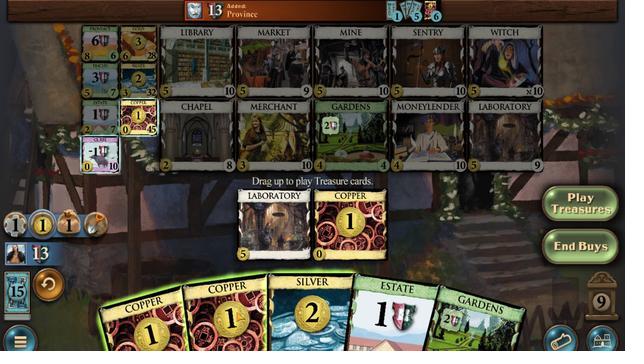 
Action: Mouse moved to (218, 318)
Screenshot: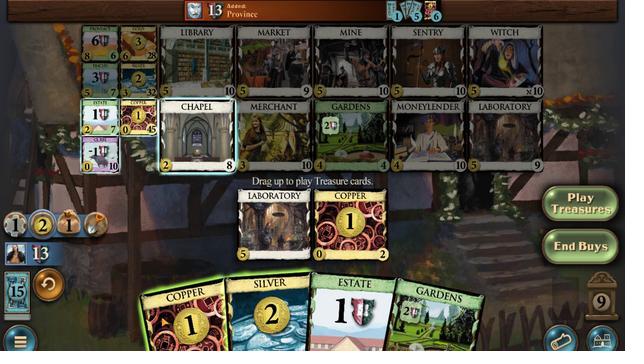 
Action: Mouse pressed left at (218, 318)
Screenshot: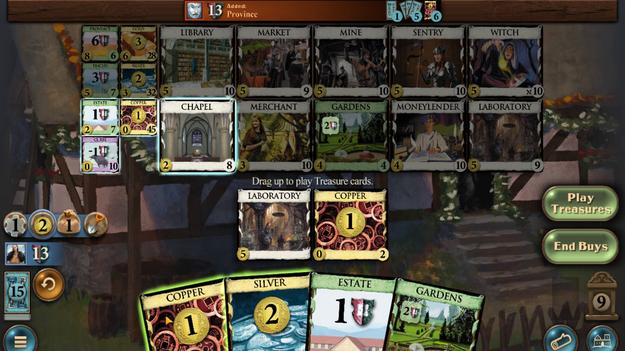 
Action: Mouse moved to (217, 309)
Screenshot: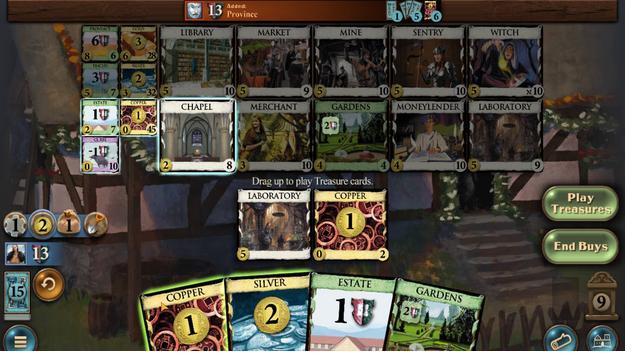 
Action: Mouse pressed left at (217, 309)
Screenshot: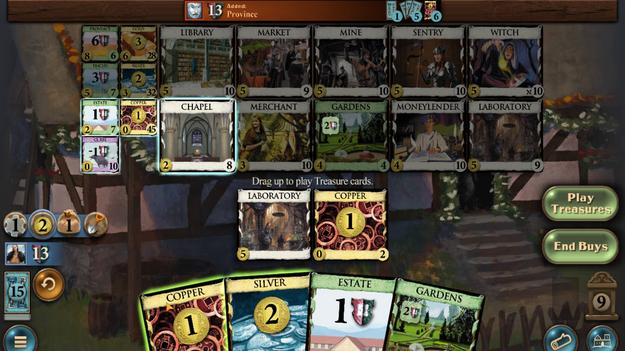 
Action: Mouse moved to (202, 176)
Screenshot: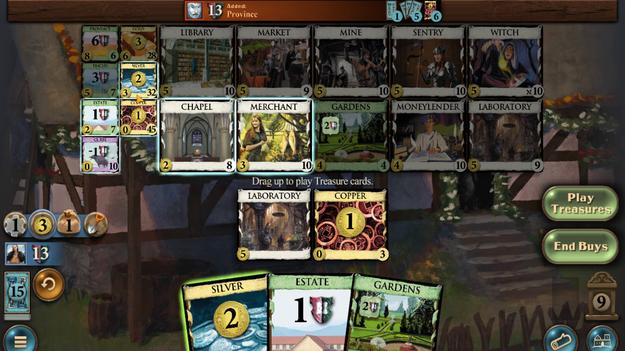 
Action: Mouse pressed left at (202, 176)
Screenshot: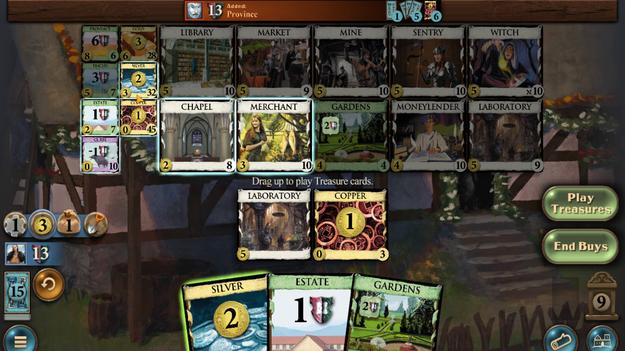 
Action: Mouse moved to (211, 181)
Screenshot: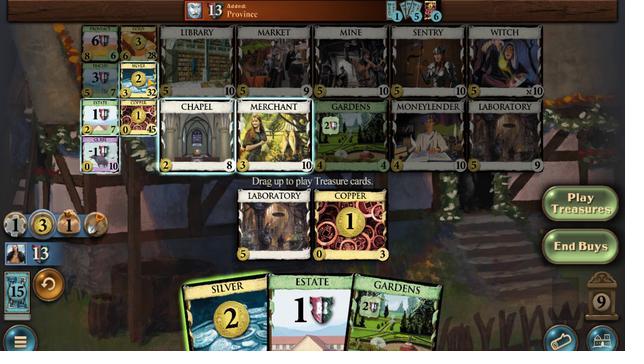 
Action: Mouse pressed left at (211, 181)
Screenshot: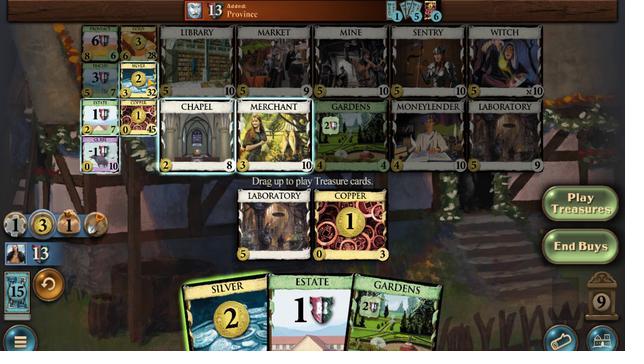 
Action: Mouse moved to (292, 308)
Screenshot: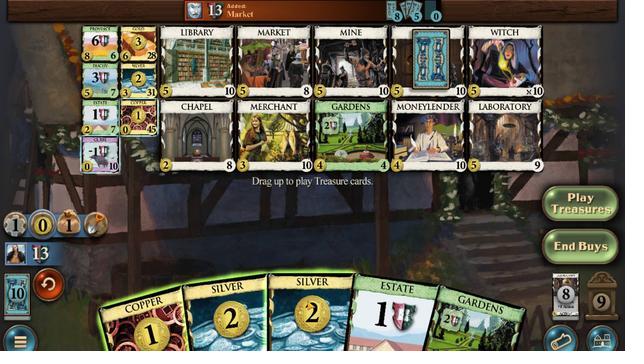 
Action: Mouse pressed left at (292, 308)
Screenshot: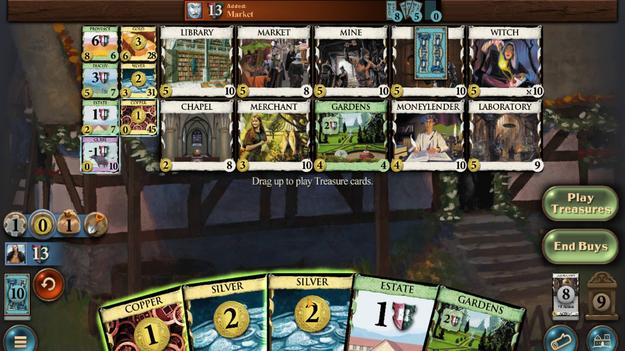 
Action: Mouse moved to (229, 316)
Screenshot: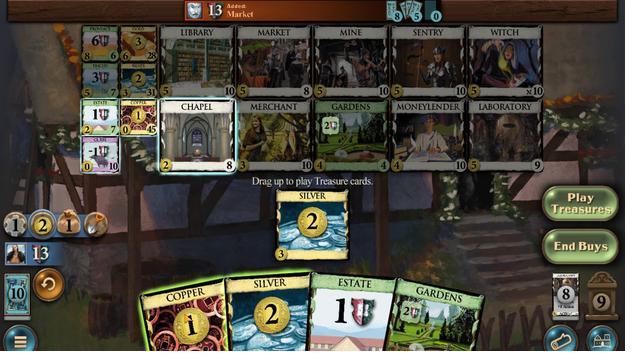 
Action: Mouse pressed left at (229, 316)
Screenshot: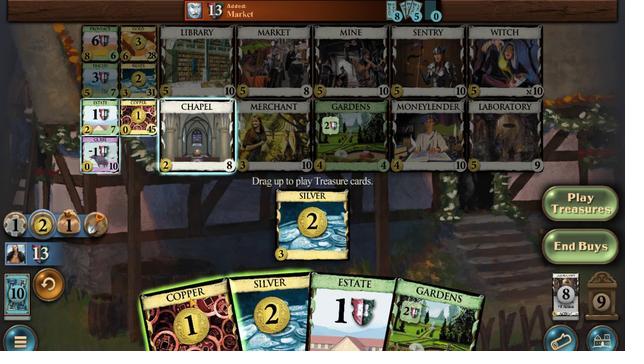 
Action: Mouse moved to (207, 183)
Screenshot: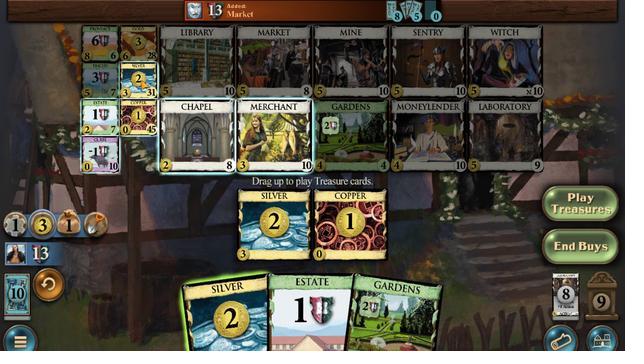 
Action: Mouse pressed left at (207, 183)
Screenshot: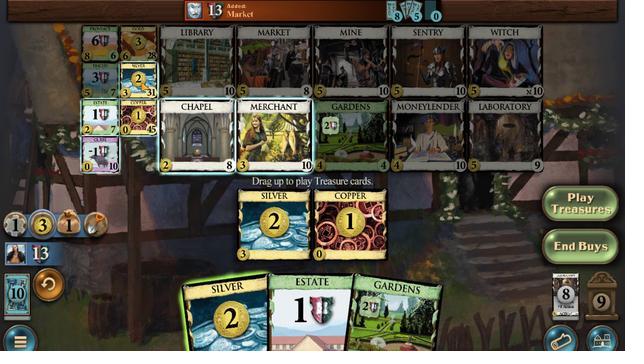 
Action: Mouse moved to (212, 321)
Screenshot: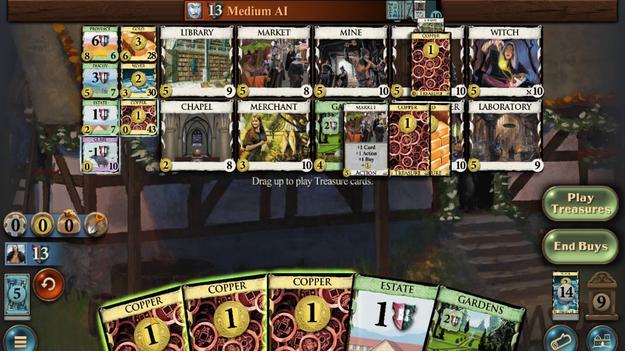 
Action: Mouse pressed left at (212, 321)
Screenshot: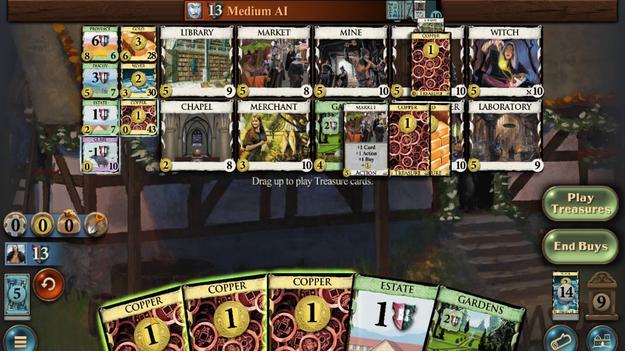 
Action: Mouse moved to (238, 311)
Screenshot: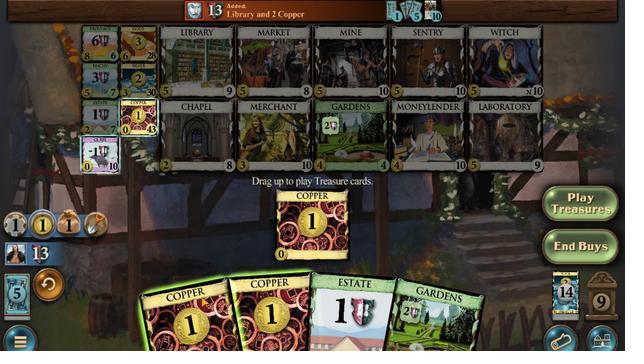
Action: Mouse pressed left at (238, 311)
Screenshot: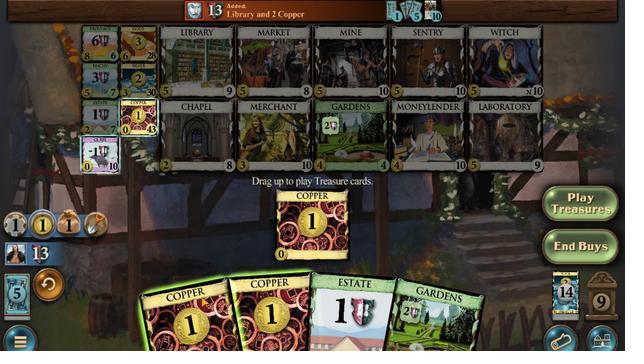 
Action: Mouse moved to (243, 319)
Screenshot: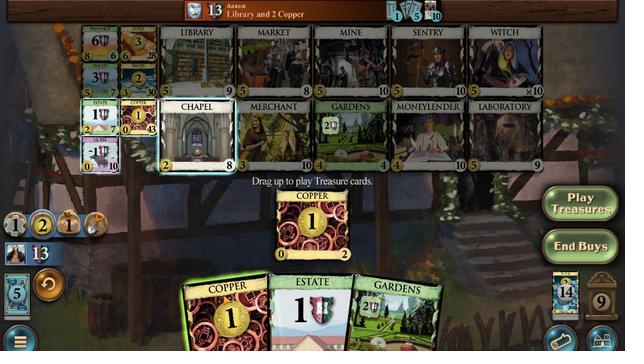 
Action: Mouse pressed left at (243, 319)
Screenshot: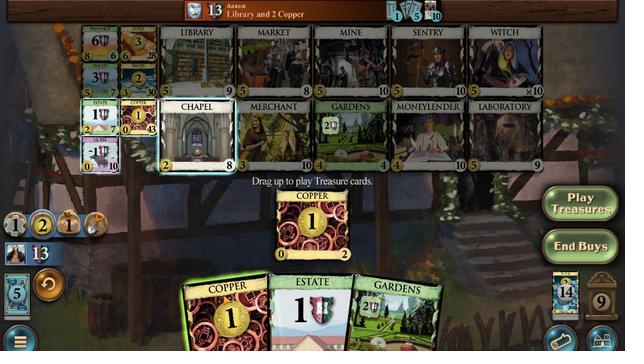 
Action: Mouse moved to (250, 307)
Screenshot: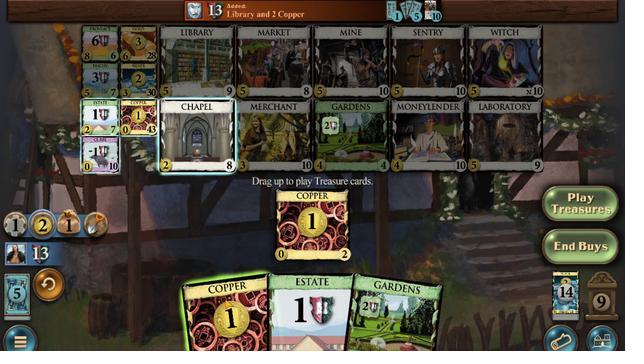 
Action: Mouse pressed left at (250, 307)
Screenshot: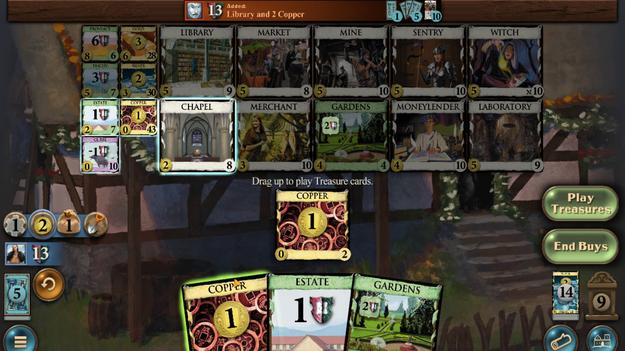 
Action: Mouse moved to (204, 179)
Screenshot: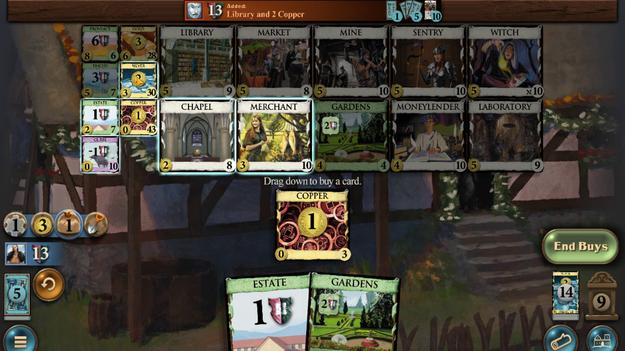 
Action: Mouse pressed left at (204, 179)
Screenshot: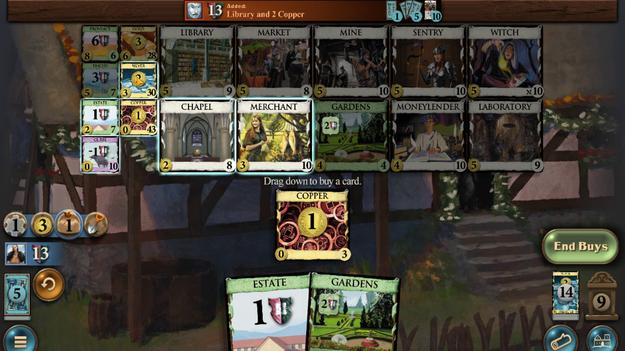 
Action: Mouse moved to (253, 314)
Screenshot: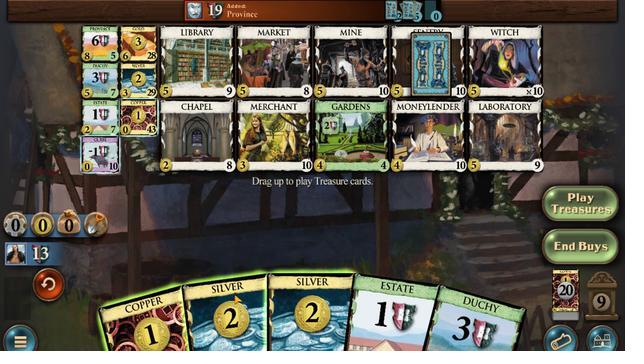 
Action: Mouse pressed left at (253, 314)
Screenshot: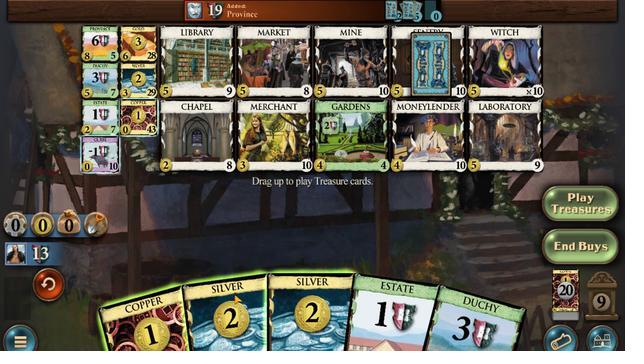 
Action: Mouse moved to (277, 307)
Screenshot: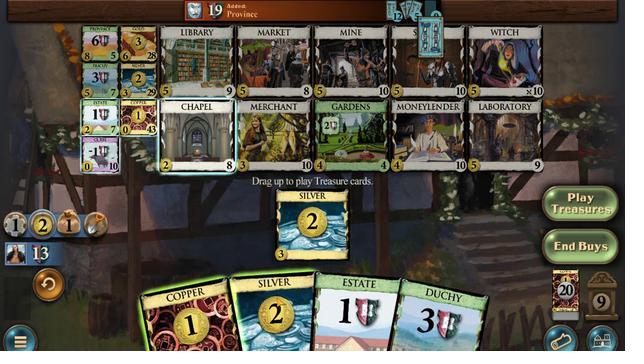 
Action: Mouse pressed left at (277, 307)
Screenshot: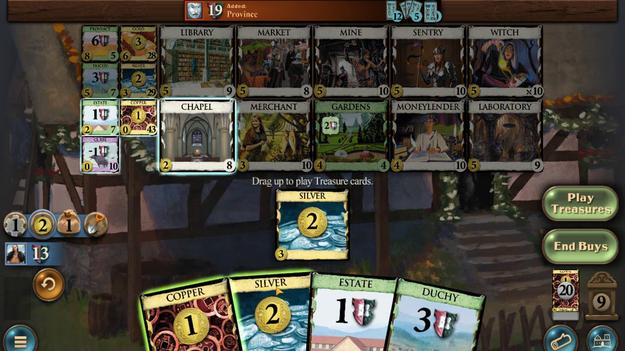 
Action: Mouse moved to (247, 309)
Screenshot: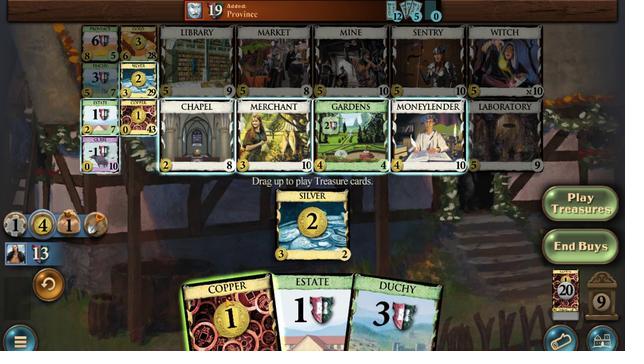 
Action: Mouse pressed left at (247, 309)
Screenshot: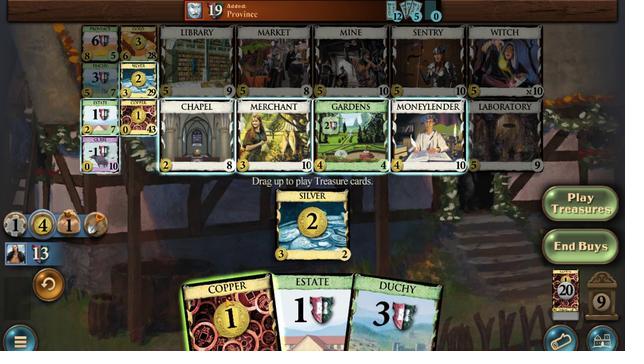 
Action: Mouse moved to (184, 176)
Screenshot: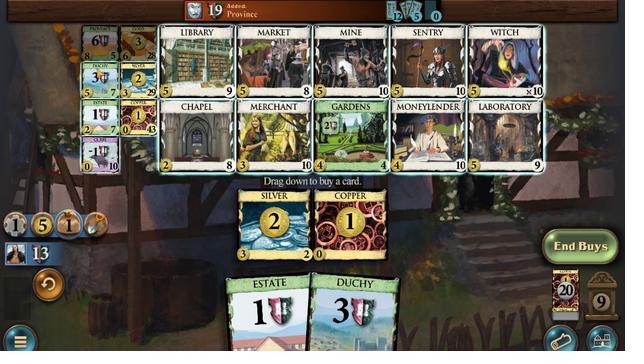 
Action: Mouse pressed left at (184, 176)
Screenshot: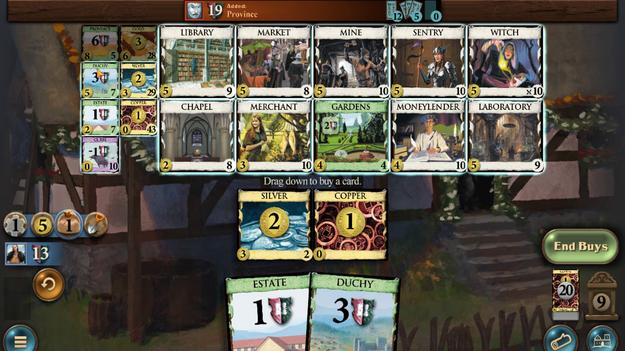 
Action: Mouse moved to (212, 316)
Screenshot: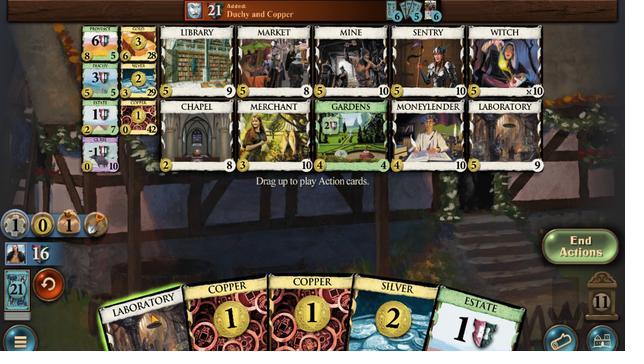 
Action: Mouse pressed left at (212, 316)
Screenshot: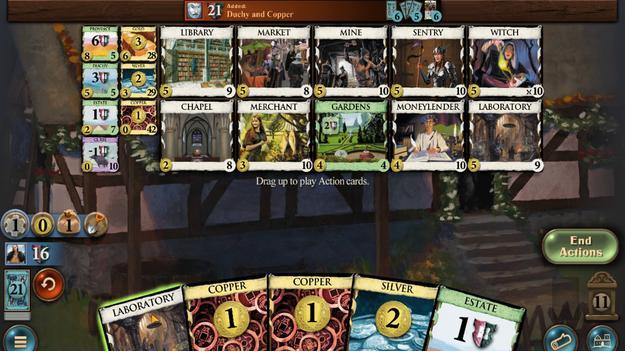 
Action: Mouse moved to (311, 314)
Screenshot: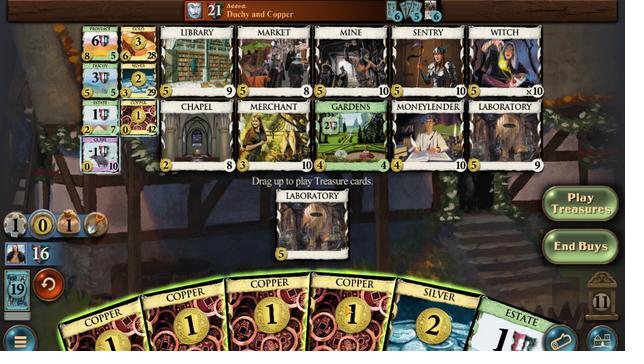 
Action: Mouse pressed left at (311, 314)
Screenshot: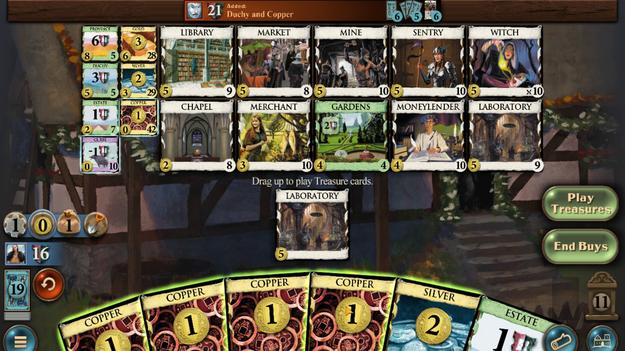 
Action: Mouse moved to (289, 309)
Screenshot: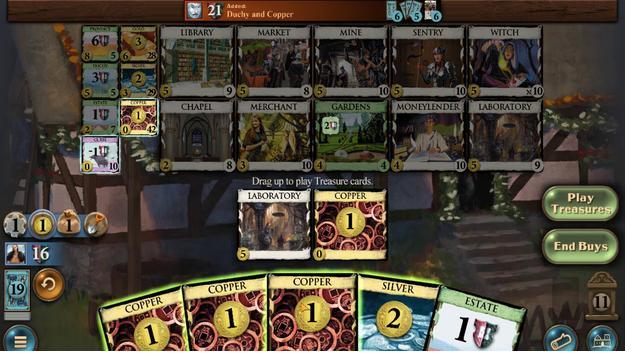 
Action: Mouse pressed left at (289, 309)
Screenshot: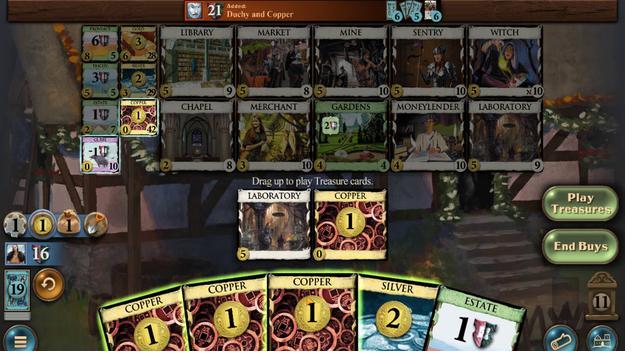 
Action: Mouse moved to (271, 309)
Screenshot: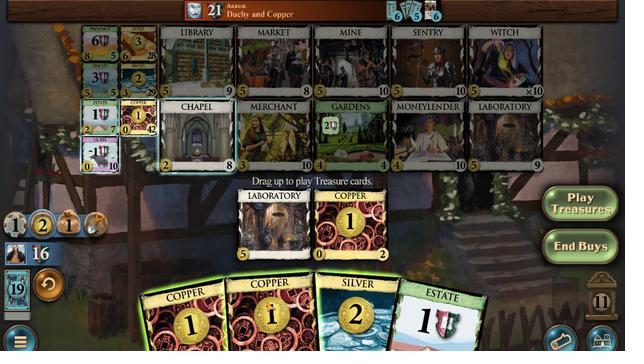 
Action: Mouse pressed left at (271, 309)
Screenshot: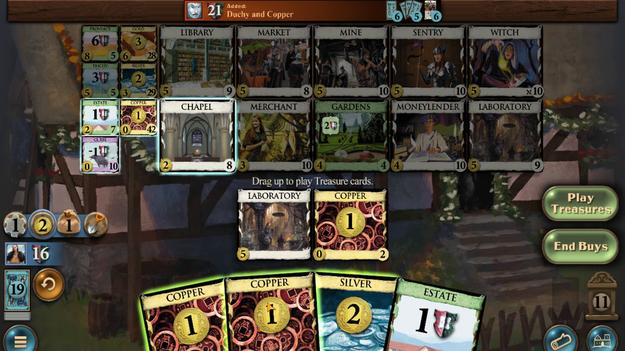 
Action: Mouse moved to (236, 313)
Screenshot: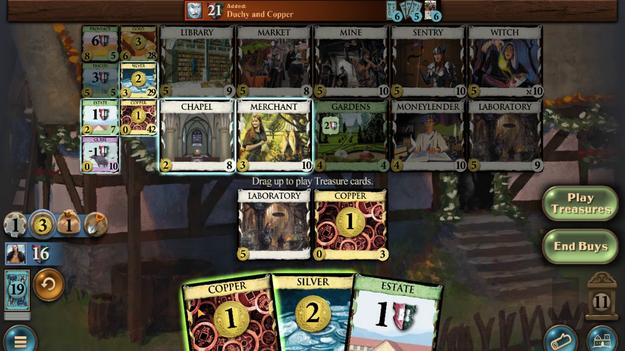 
Action: Mouse pressed left at (236, 313)
Screenshot: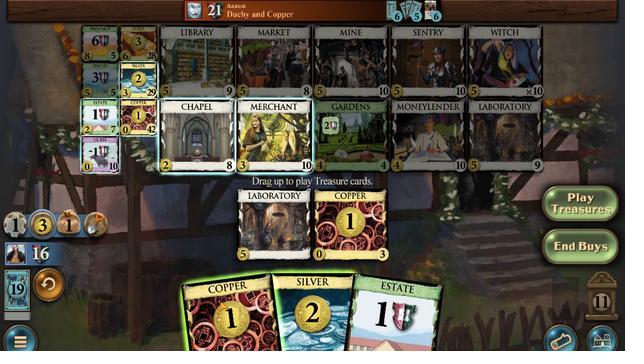 
Action: Mouse moved to (205, 174)
Screenshot: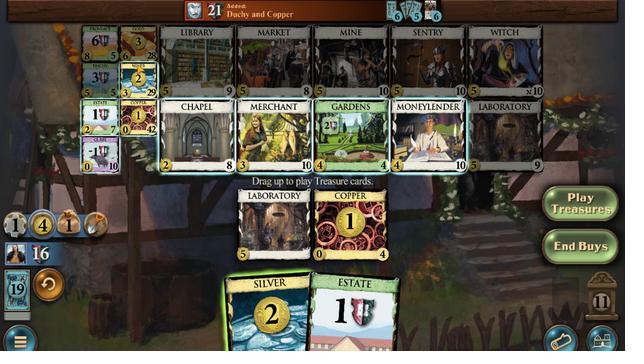 
Action: Mouse pressed left at (205, 174)
Screenshot: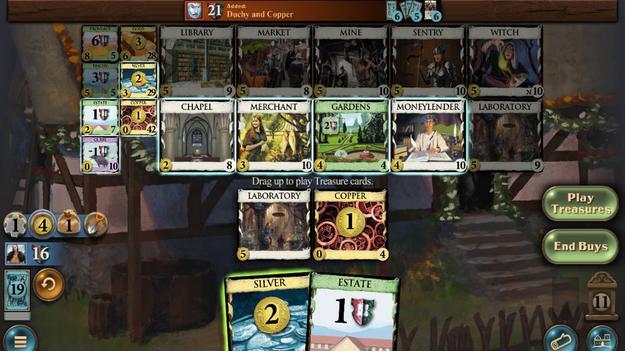 
Action: Mouse moved to (240, 307)
Screenshot: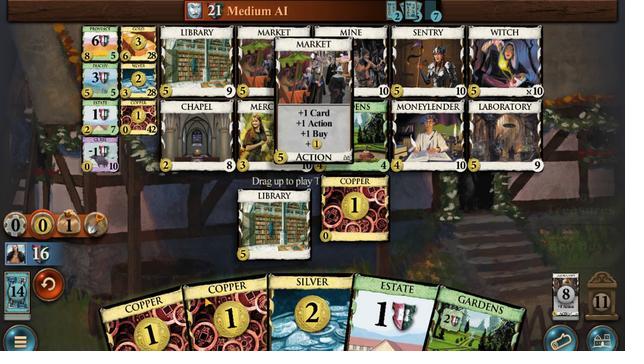 
Action: Mouse pressed left at (240, 307)
Screenshot: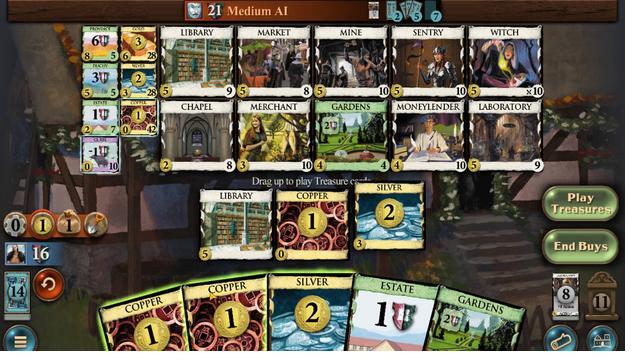 
Action: Mouse moved to (221, 314)
Screenshot: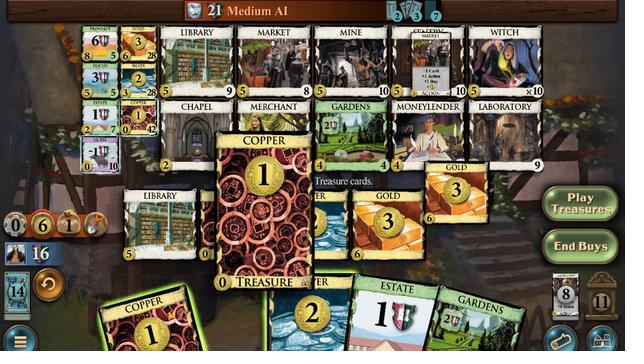 
Action: Mouse pressed left at (221, 314)
Screenshot: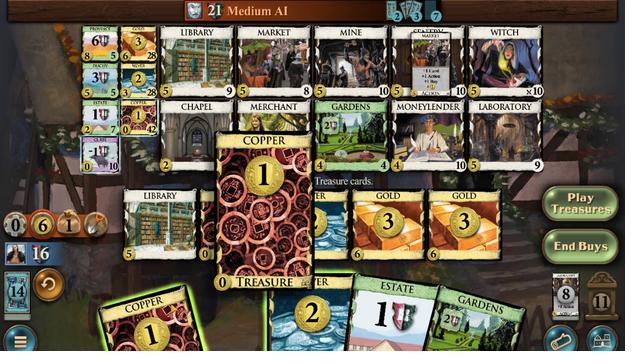 
Action: Mouse moved to (188, 205)
Screenshot: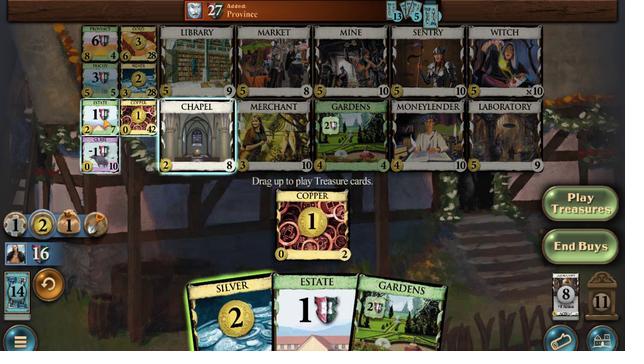 
Action: Mouse pressed left at (188, 205)
Screenshot: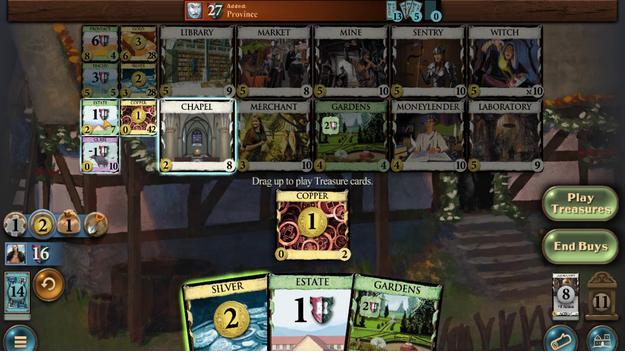 
Action: Mouse moved to (251, 310)
Screenshot: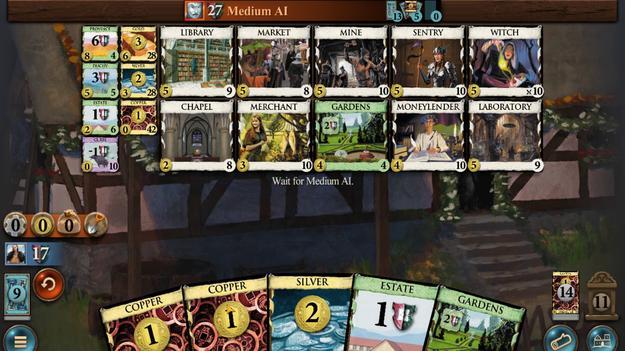 
Action: Mouse pressed left at (251, 310)
Screenshot: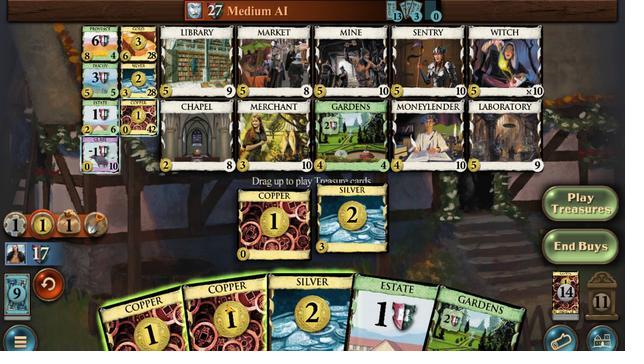 
Action: Mouse moved to (218, 319)
Screenshot: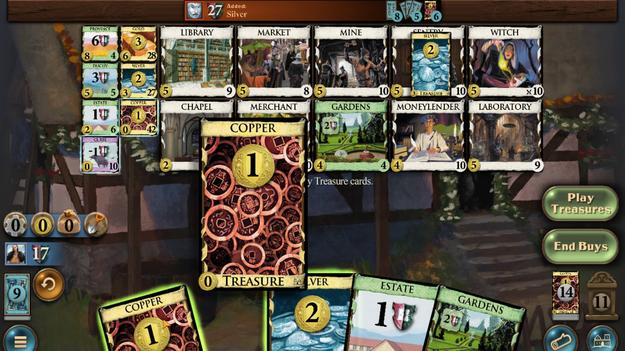 
Action: Mouse pressed left at (218, 319)
Screenshot: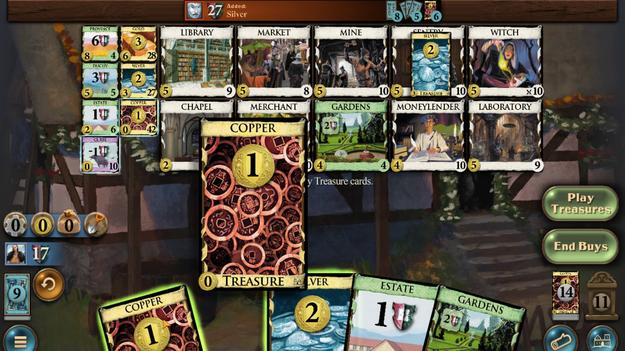 
Action: Mouse moved to (185, 202)
Screenshot: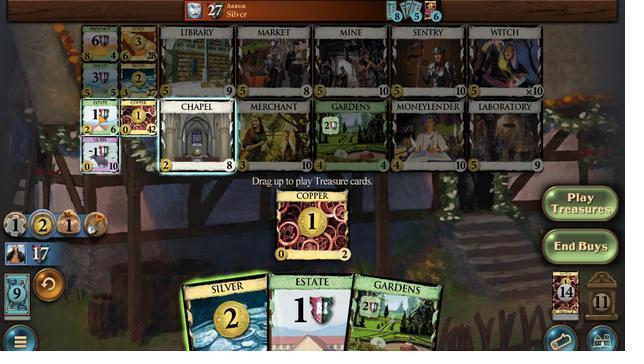 
Action: Mouse pressed left at (185, 202)
Screenshot: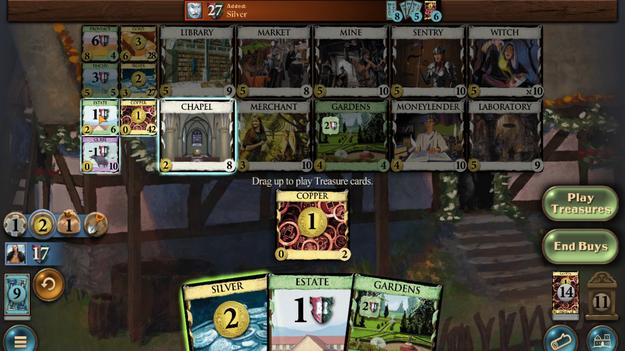 
Action: Mouse moved to (244, 314)
Screenshot: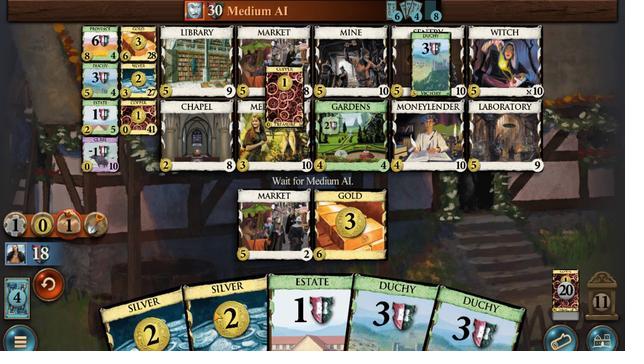 
Action: Mouse pressed left at (244, 314)
Screenshot: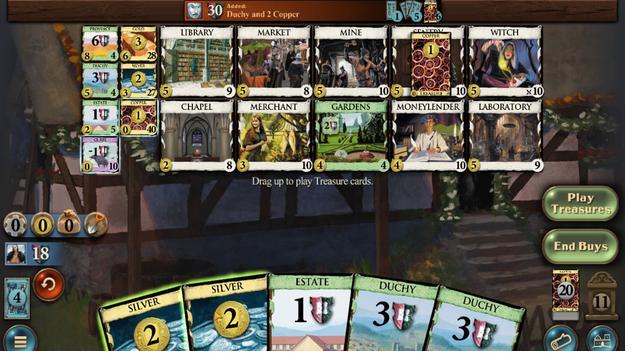 
Action: Mouse moved to (241, 306)
Screenshot: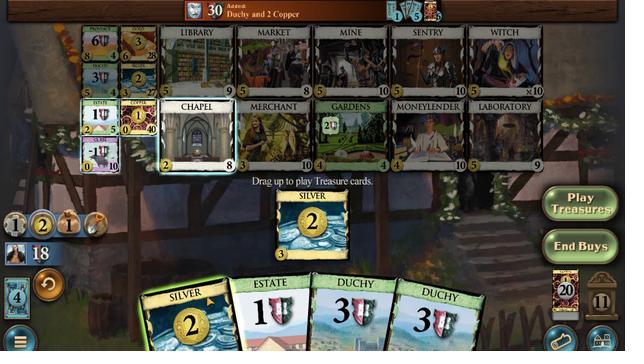 
Action: Mouse pressed left at (241, 306)
Screenshot: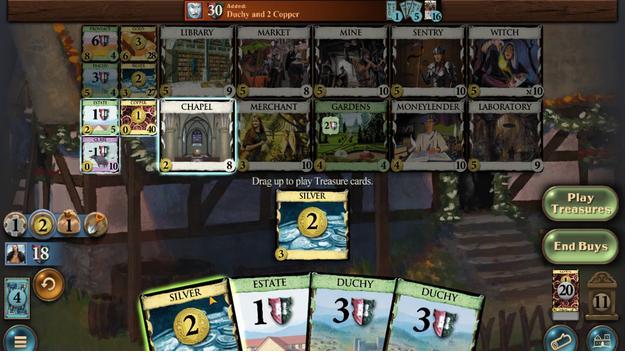 
Action: Mouse moved to (205, 181)
Screenshot: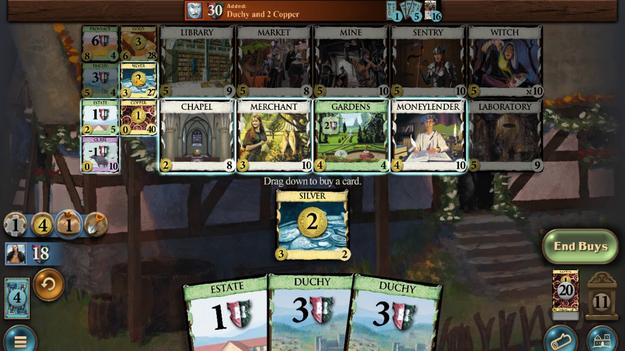 
Action: Mouse pressed left at (205, 181)
Screenshot: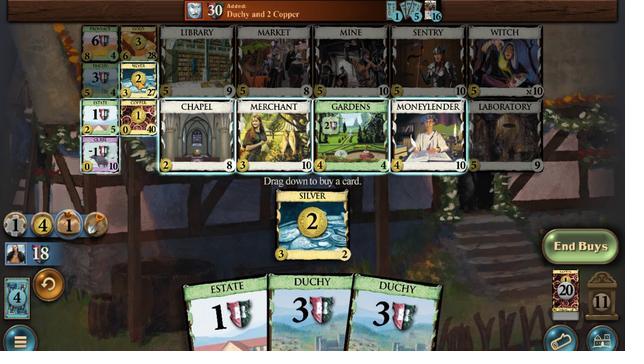 
Action: Mouse moved to (327, 305)
Screenshot: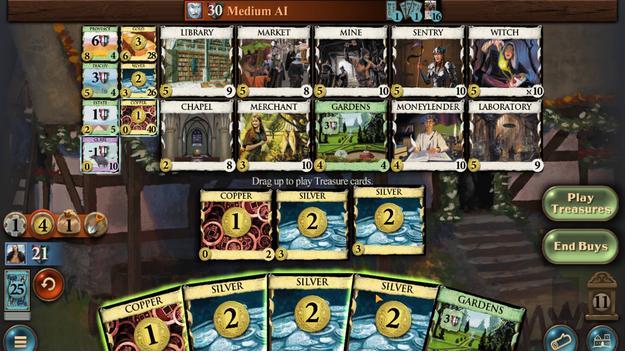 
Action: Mouse pressed left at (327, 305)
Screenshot: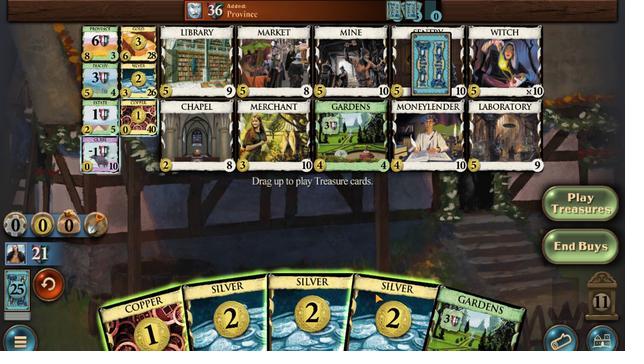 
Action: Mouse moved to (304, 301)
Screenshot: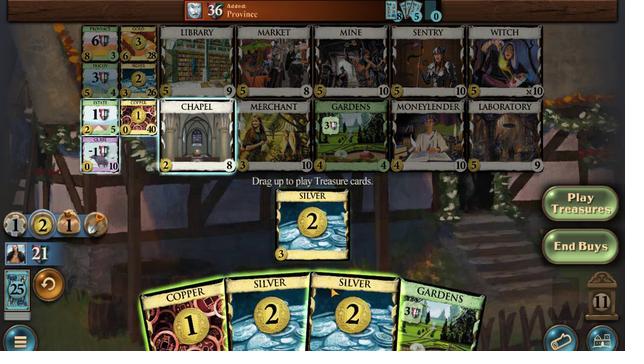 
Action: Mouse pressed left at (304, 301)
Screenshot: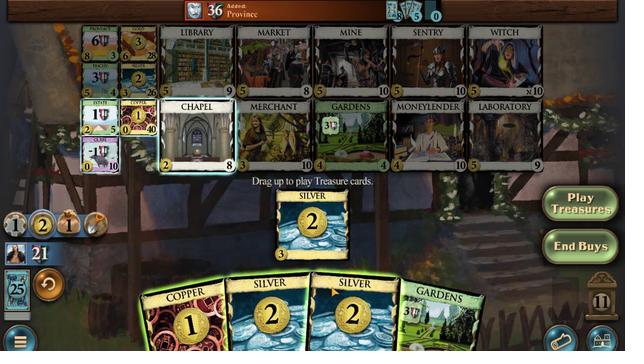 
Action: Mouse moved to (293, 300)
Screenshot: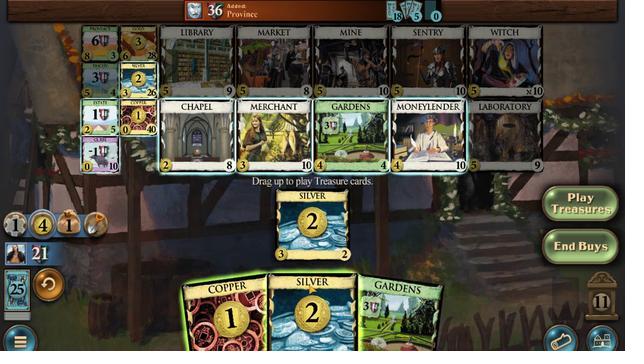 
Action: Mouse pressed left at (293, 300)
Screenshot: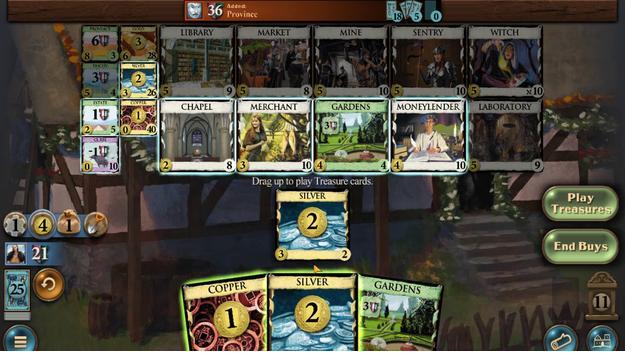 
Action: Mouse moved to (186, 179)
Screenshot: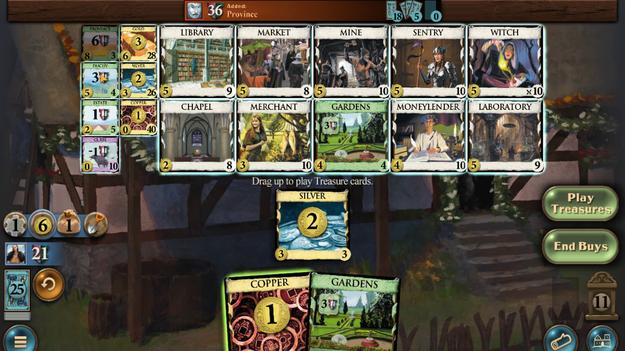 
Action: Mouse pressed left at (186, 179)
Screenshot: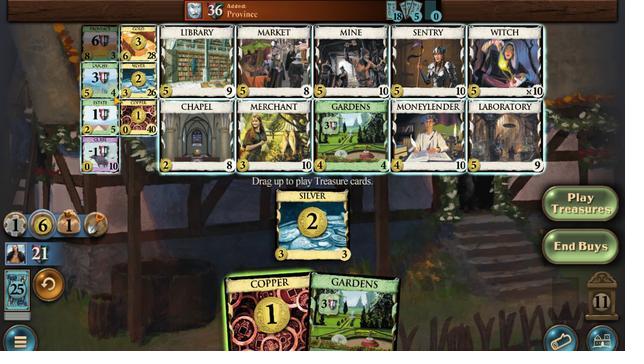 
Action: Mouse moved to (214, 323)
Screenshot: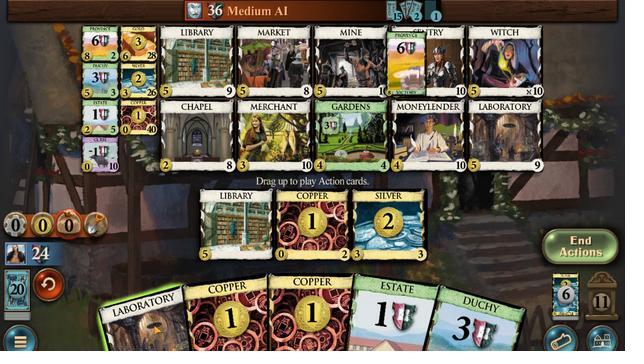
Action: Mouse pressed left at (214, 323)
Screenshot: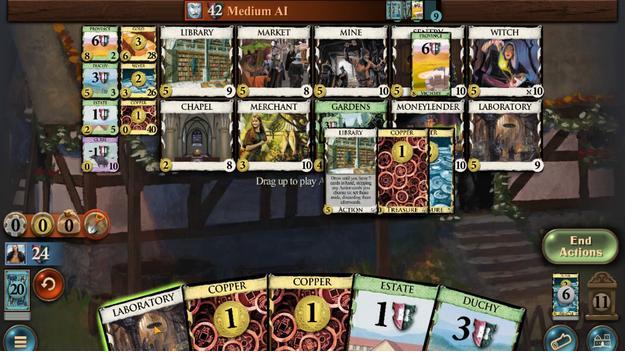
Action: Mouse moved to (267, 309)
Screenshot: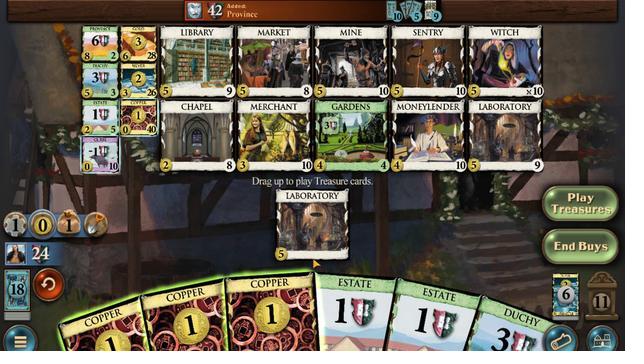 
Action: Mouse pressed left at (267, 309)
Screenshot: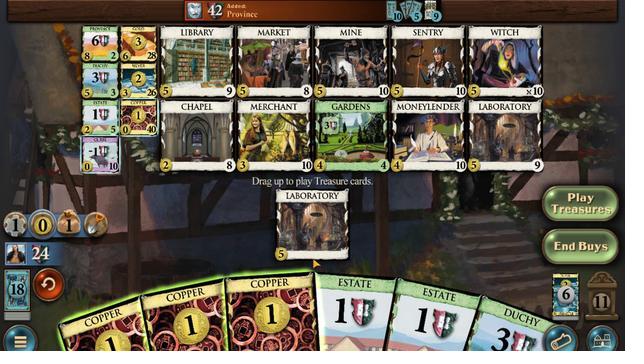 
Action: Mouse moved to (245, 307)
Screenshot: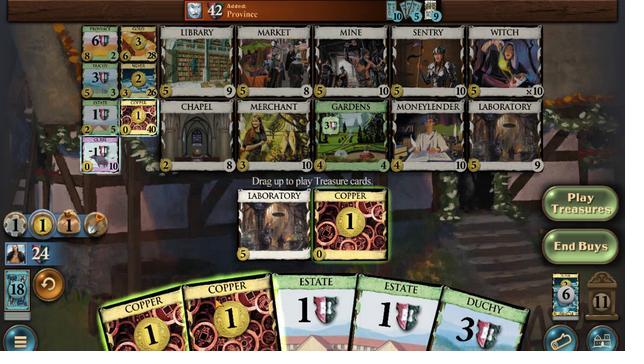 
Action: Mouse pressed left at (245, 307)
Screenshot: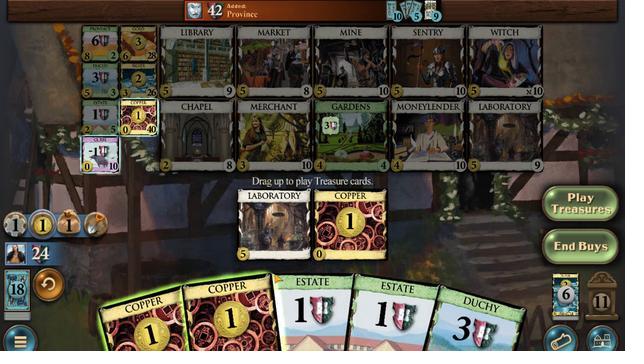 
Action: Mouse moved to (232, 310)
Screenshot: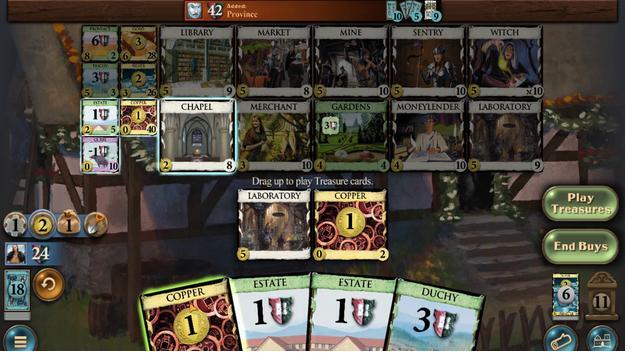 
Action: Mouse pressed left at (232, 310)
Screenshot: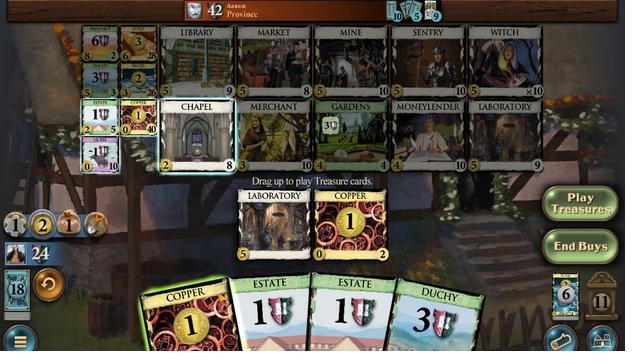 
Action: Mouse moved to (205, 183)
Screenshot: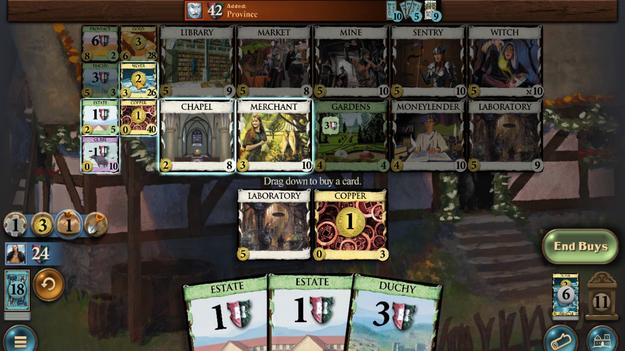 
Action: Mouse pressed left at (205, 183)
Screenshot: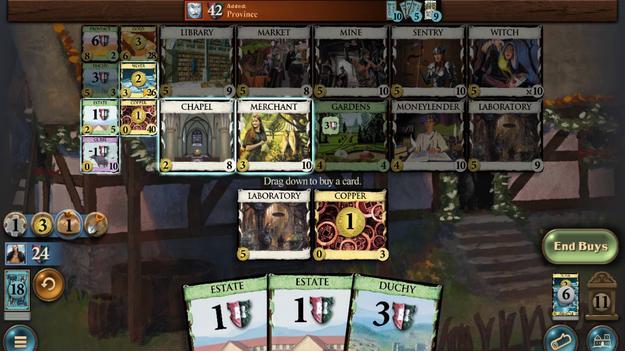 
Action: Mouse moved to (282, 319)
Screenshot: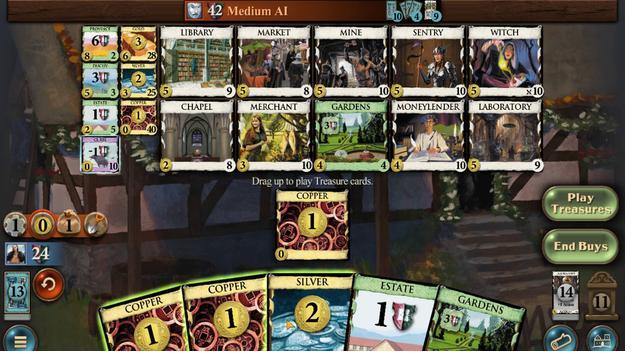 
Action: Mouse pressed left at (282, 319)
Screenshot: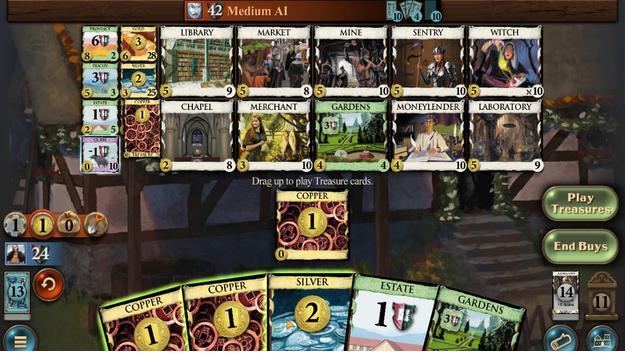 
Action: Mouse moved to (267, 316)
Screenshot: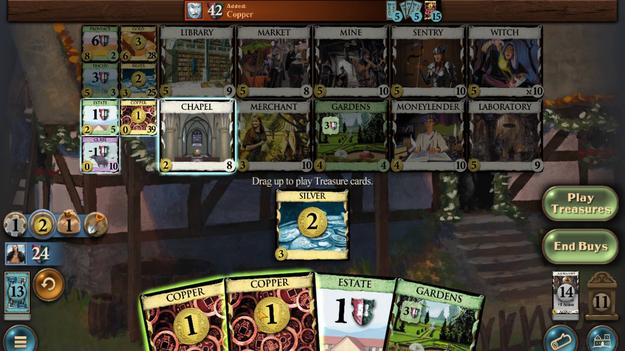
Action: Mouse pressed left at (267, 316)
Screenshot: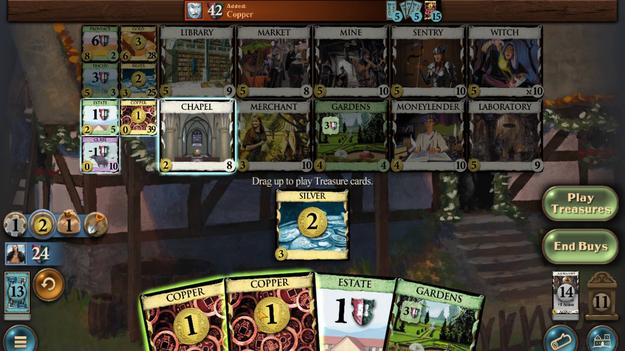 
Action: Mouse moved to (250, 323)
Screenshot: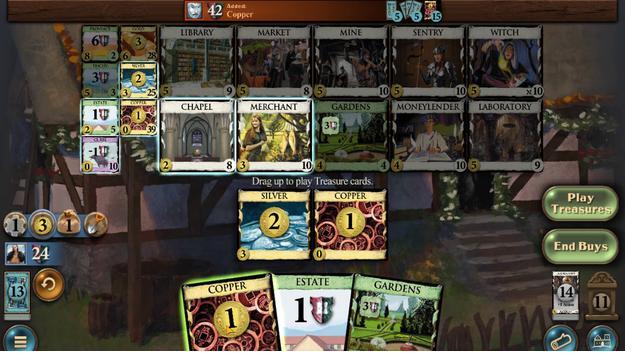 
Action: Mouse pressed left at (250, 323)
Screenshot: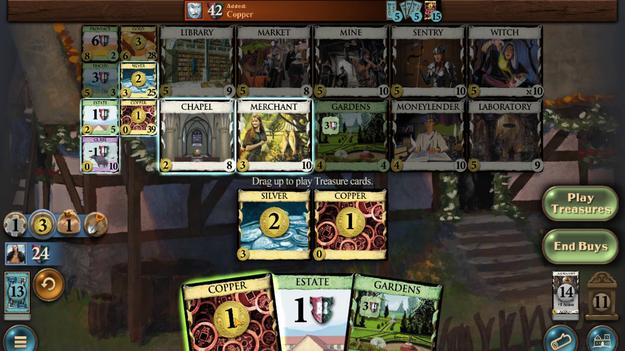 
Action: Mouse moved to (204, 185)
Screenshot: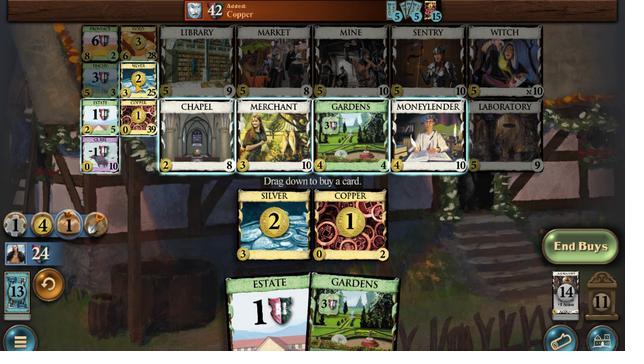 
Action: Mouse pressed left at (204, 185)
Screenshot: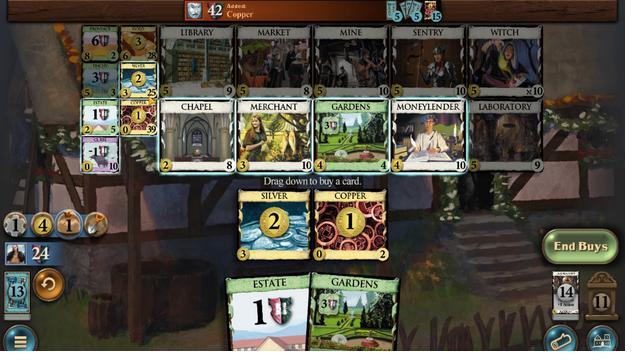 
Action: Mouse moved to (249, 314)
Screenshot: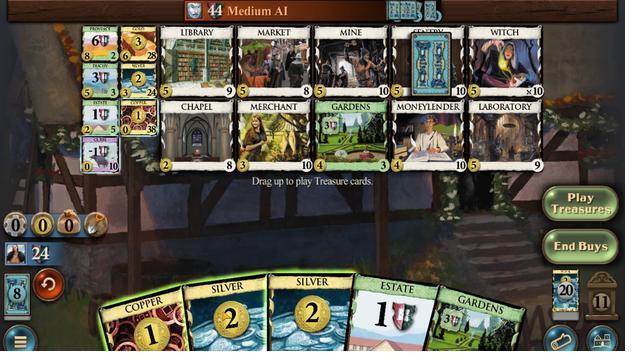 
Action: Mouse pressed left at (249, 314)
Screenshot: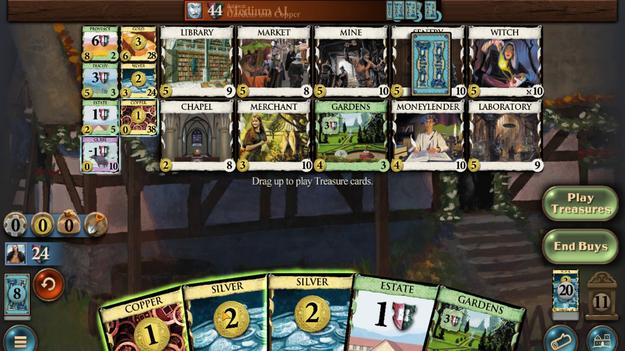 
Action: Mouse moved to (277, 321)
Screenshot: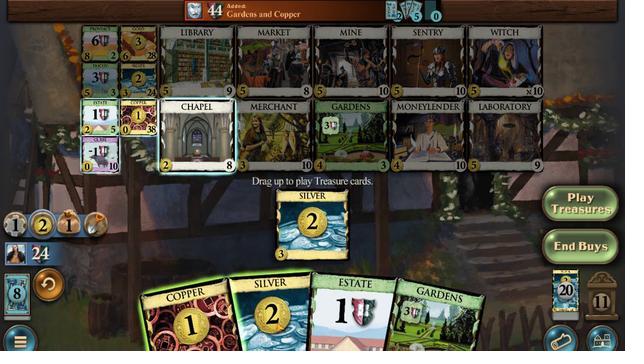 
Action: Mouse pressed left at (277, 321)
Screenshot: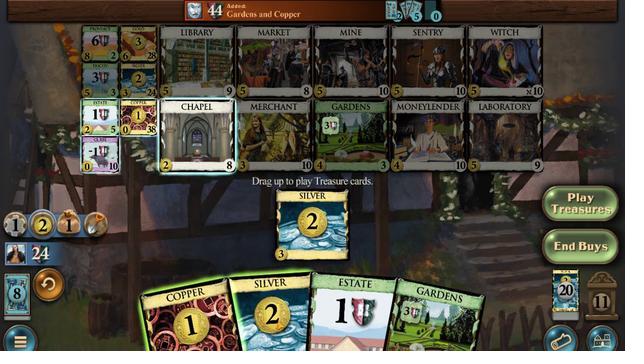 
Action: Mouse moved to (263, 298)
Screenshot: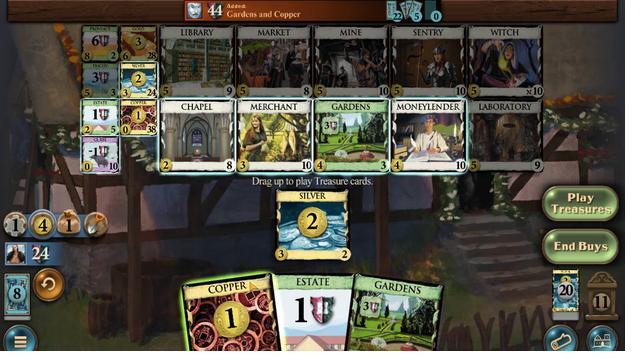 
Action: Mouse pressed left at (263, 298)
Screenshot: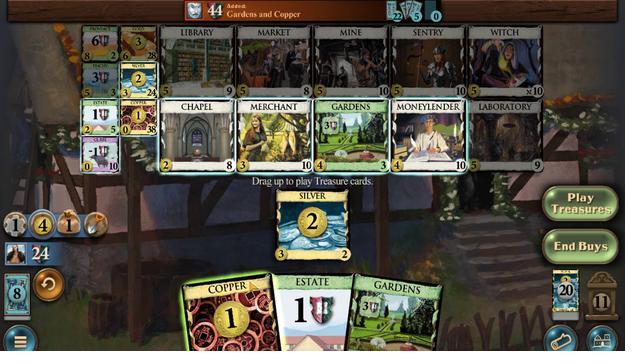 
Action: Mouse moved to (190, 178)
Screenshot: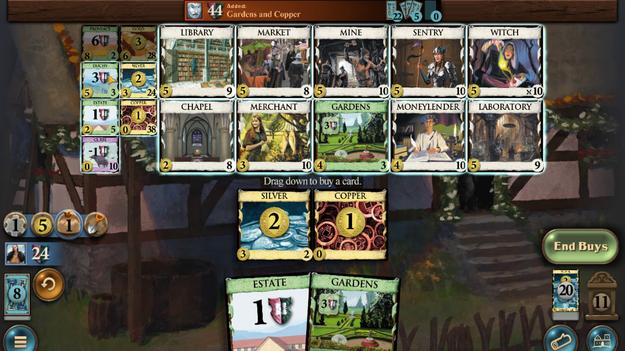
Action: Mouse pressed left at (190, 178)
Screenshot: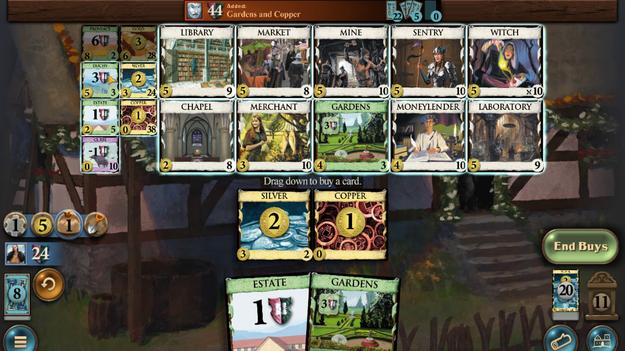 
Action: Mouse moved to (284, 317)
Screenshot: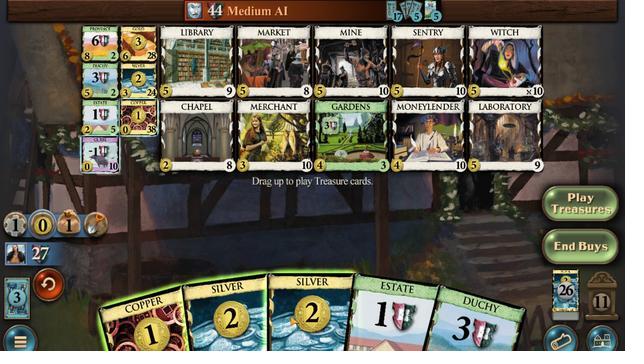 
Action: Mouse pressed left at (284, 317)
Screenshot: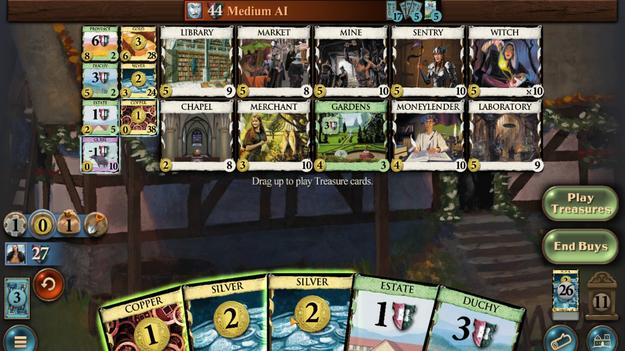 
Action: Mouse moved to (279, 299)
Screenshot: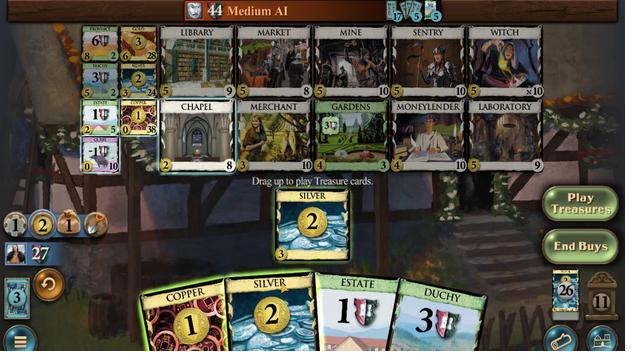 
Action: Mouse pressed left at (279, 299)
Screenshot: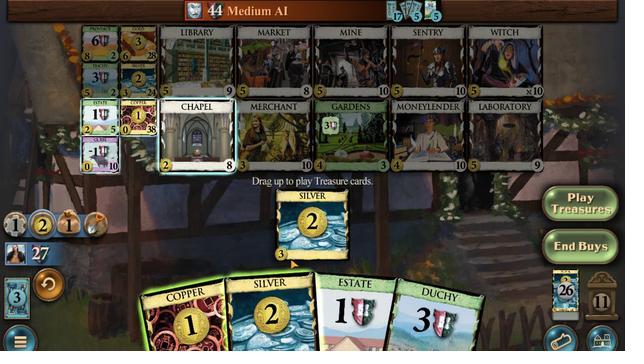 
Action: Mouse moved to (253, 306)
Screenshot: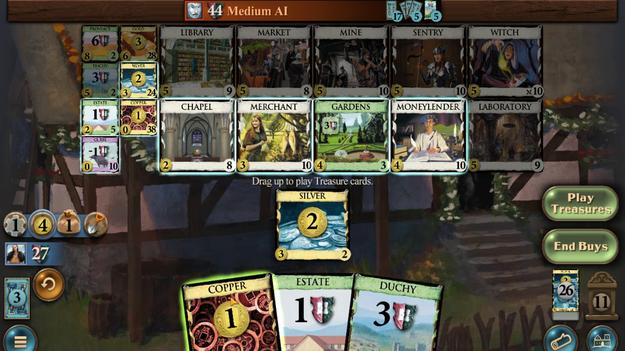 
Action: Mouse pressed left at (253, 306)
Screenshot: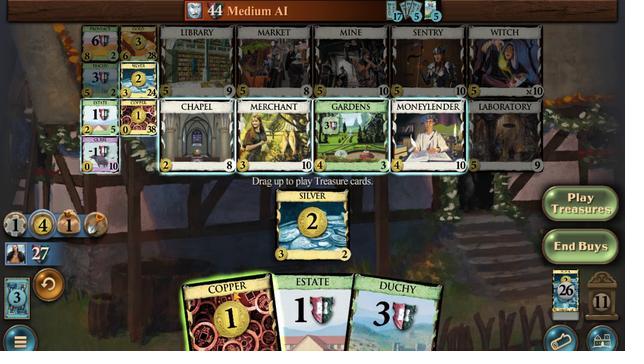 
Action: Mouse moved to (187, 179)
Screenshot: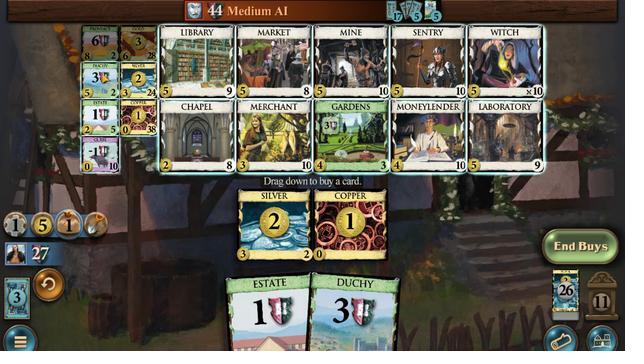 
Action: Mouse pressed left at (187, 179)
Screenshot: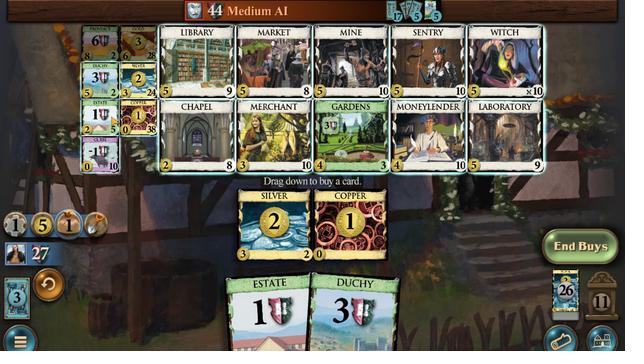 
Action: Mouse moved to (329, 317)
Screenshot: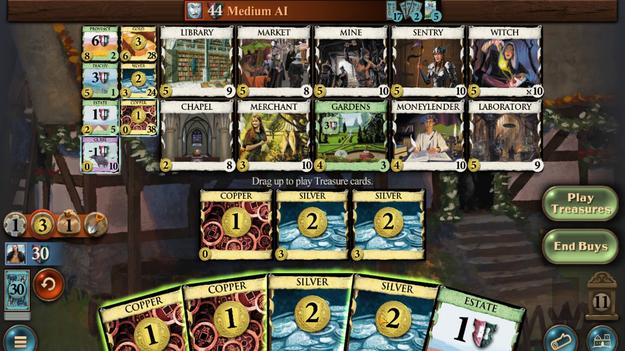 
Action: Mouse pressed left at (329, 317)
Screenshot: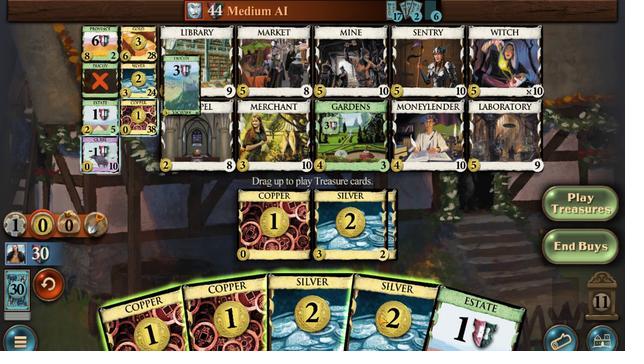 
Action: Mouse moved to (306, 329)
Screenshot: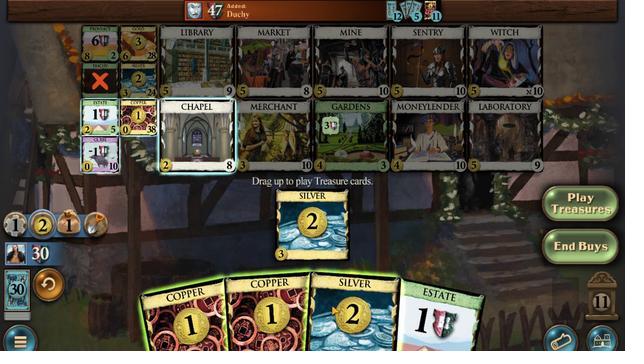 
Action: Mouse pressed left at (306, 329)
Screenshot: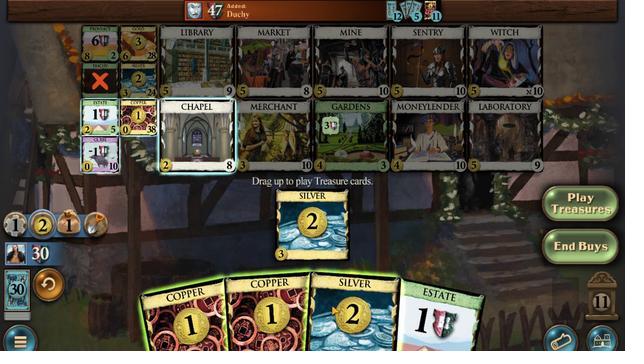 
Action: Mouse moved to (288, 317)
Screenshot: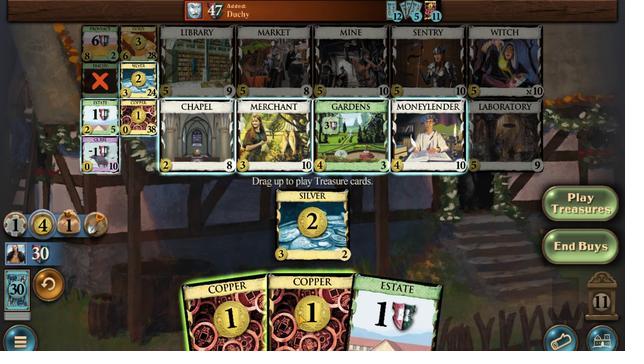 
Action: Mouse pressed left at (288, 317)
Screenshot: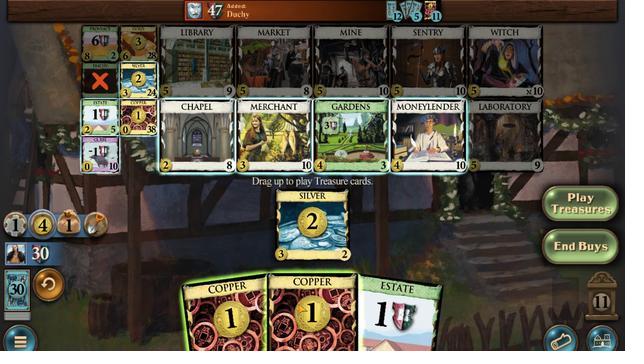 
Action: Mouse moved to (281, 287)
Screenshot: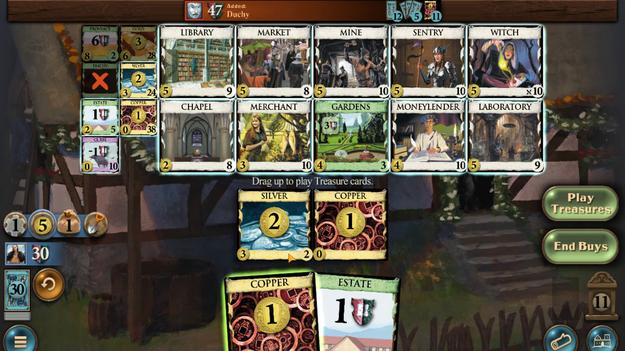 
Action: Mouse pressed left at (281, 287)
Screenshot: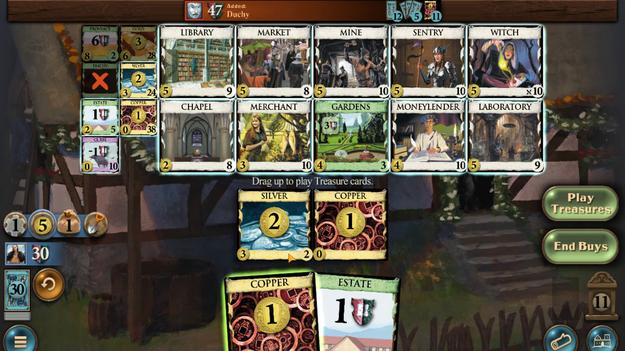 
Action: Mouse moved to (225, 304)
Screenshot: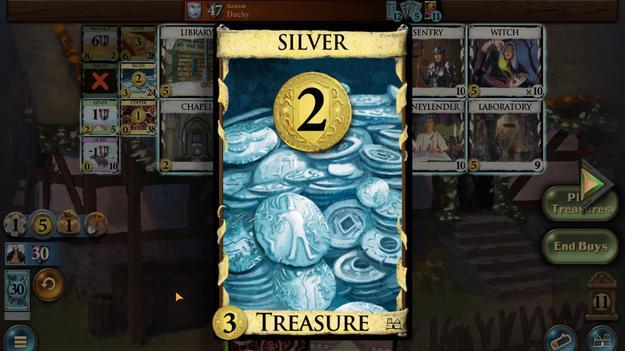 
Action: Mouse pressed left at (225, 304)
Screenshot: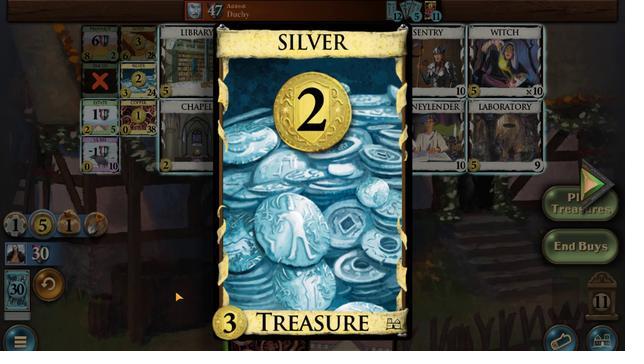 
Action: Mouse moved to (277, 321)
Screenshot: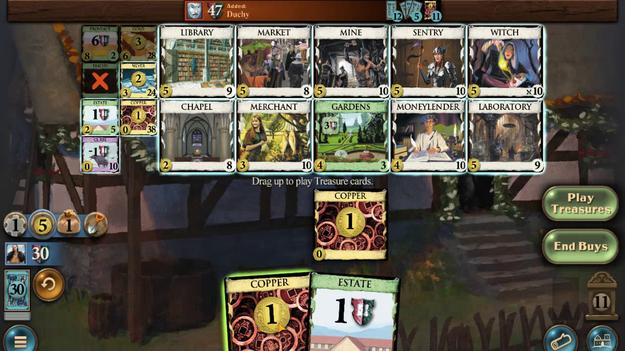 
Action: Mouse pressed left at (277, 321)
Screenshot: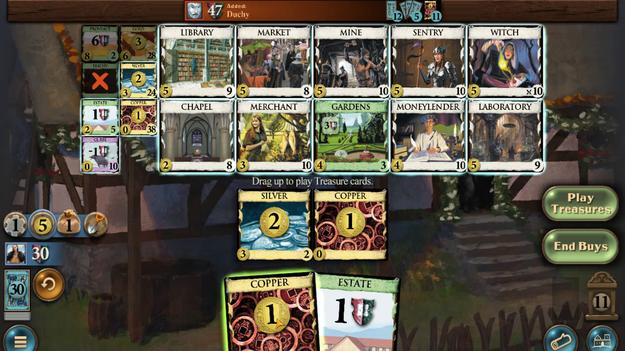 
Action: Mouse moved to (203, 160)
Screenshot: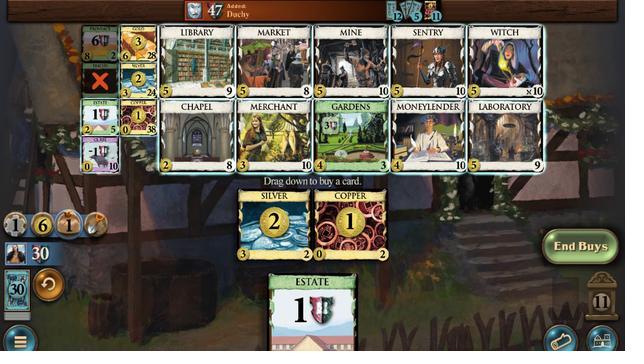 
Action: Mouse pressed left at (203, 160)
Screenshot: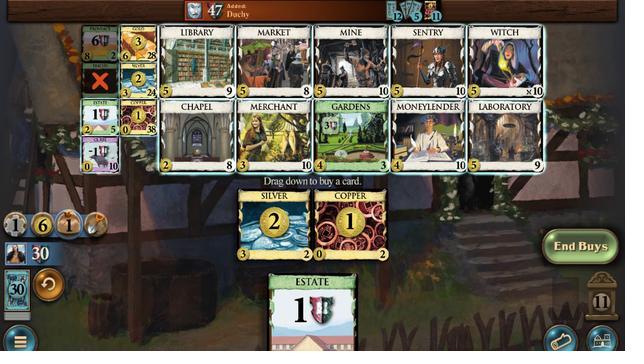 
Action: Mouse moved to (341, 314)
Screenshot: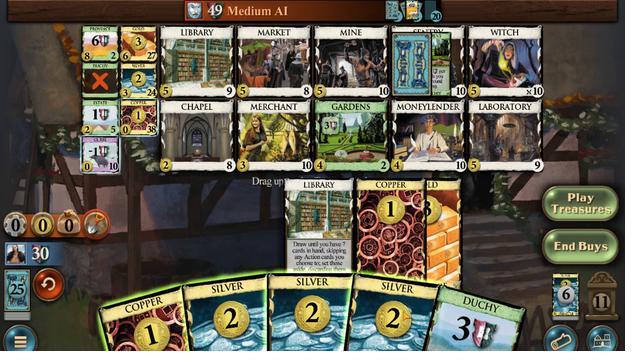 
Action: Mouse pressed left at (341, 314)
Screenshot: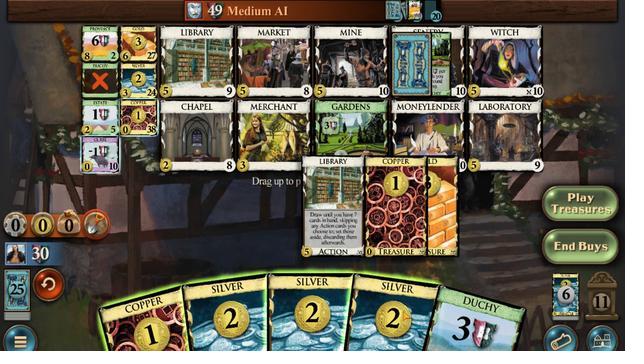 
Action: Mouse moved to (189, 207)
Screenshot: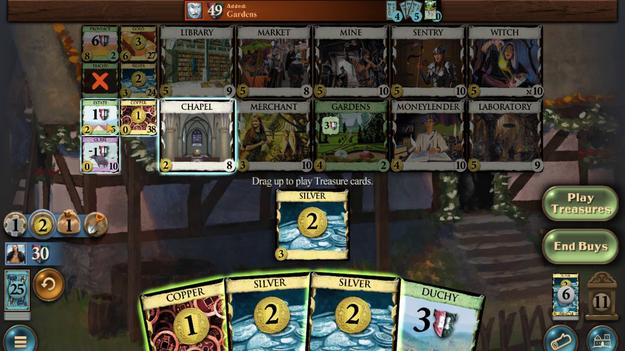 
Action: Mouse pressed left at (189, 207)
Screenshot: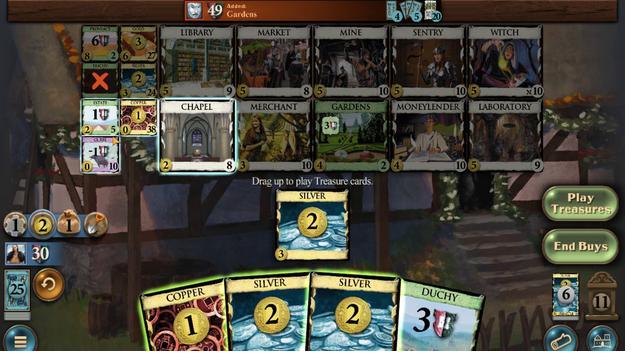 
Action: Mouse moved to (258, 311)
